 Task: Look for space in Hamīrpur, India from 8th June, 2023 to 16th June, 2023 for 2 adults in price range Rs.10000 to Rs.15000. Place can be entire place with 1  bedroom having 1 bed and 1 bathroom. Property type can be house, flat, guest house, hotel. Amenities needed are: wifi, washing machine. Booking option can be shelf check-in. Required host language is English.
Action: Mouse moved to (418, 100)
Screenshot: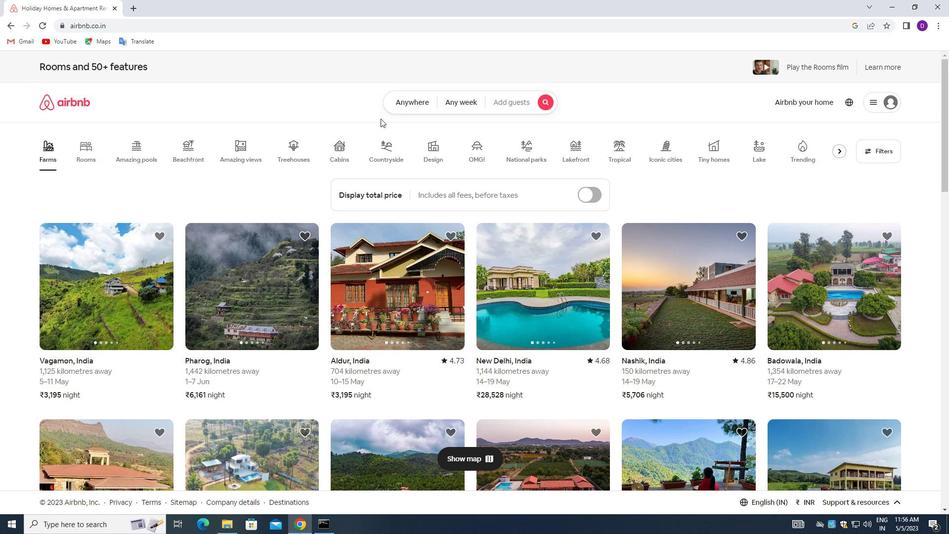 
Action: Mouse pressed left at (418, 100)
Screenshot: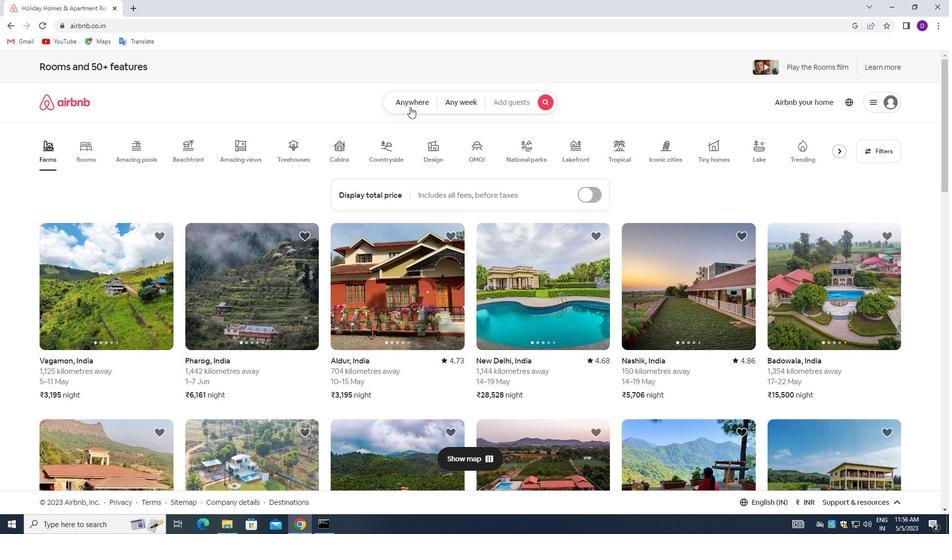
Action: Mouse moved to (374, 138)
Screenshot: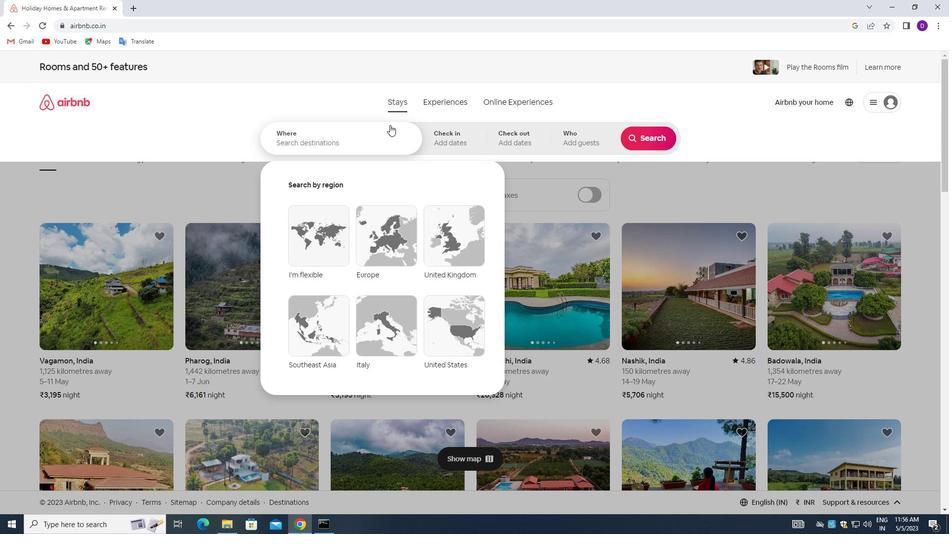 
Action: Mouse pressed left at (374, 138)
Screenshot: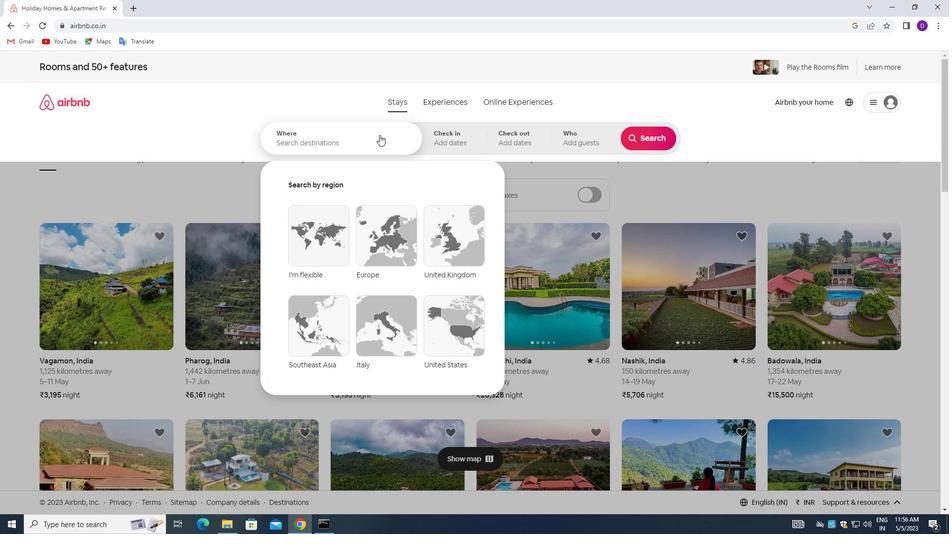 
Action: Mouse moved to (214, 124)
Screenshot: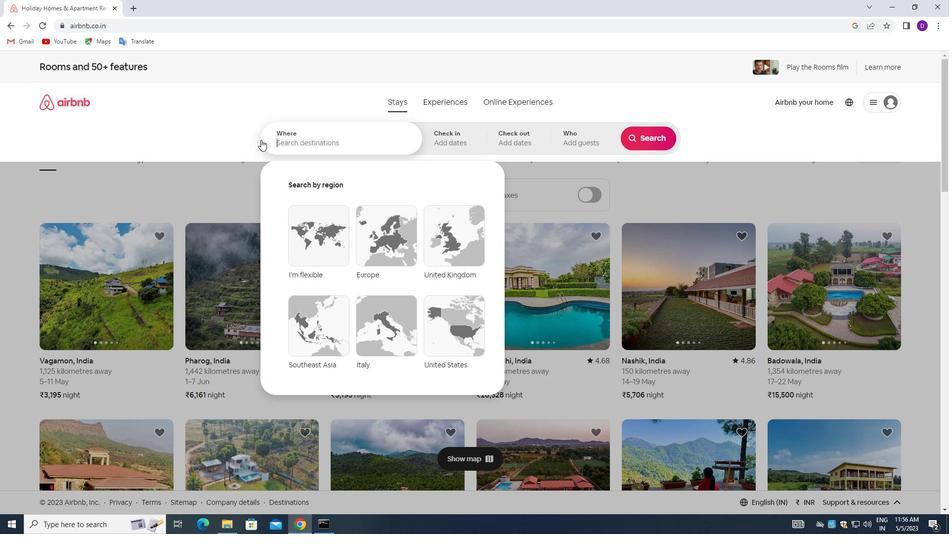 
Action: Key pressed <Key.shift>HAMIRPUR,<Key.space><Key.shift>INDIA<Key.enter>
Screenshot: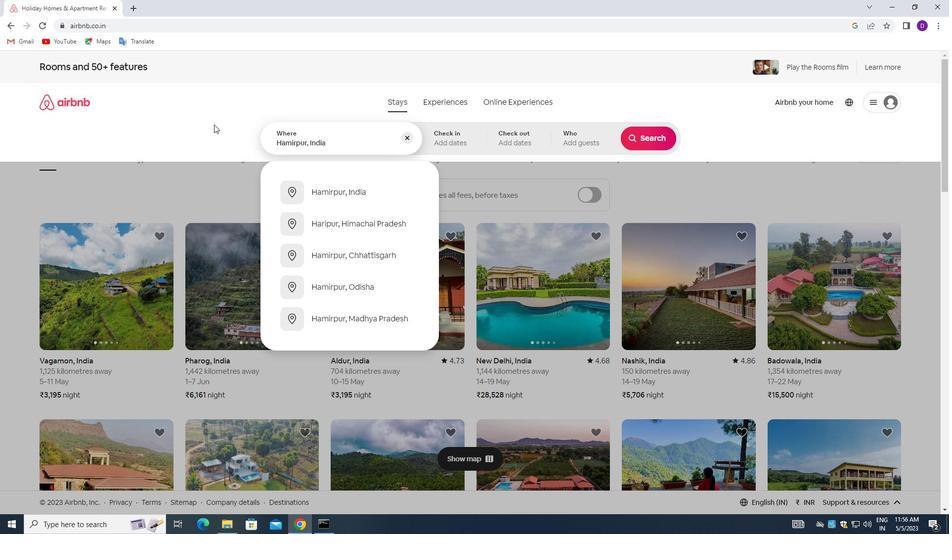 
Action: Mouse moved to (593, 278)
Screenshot: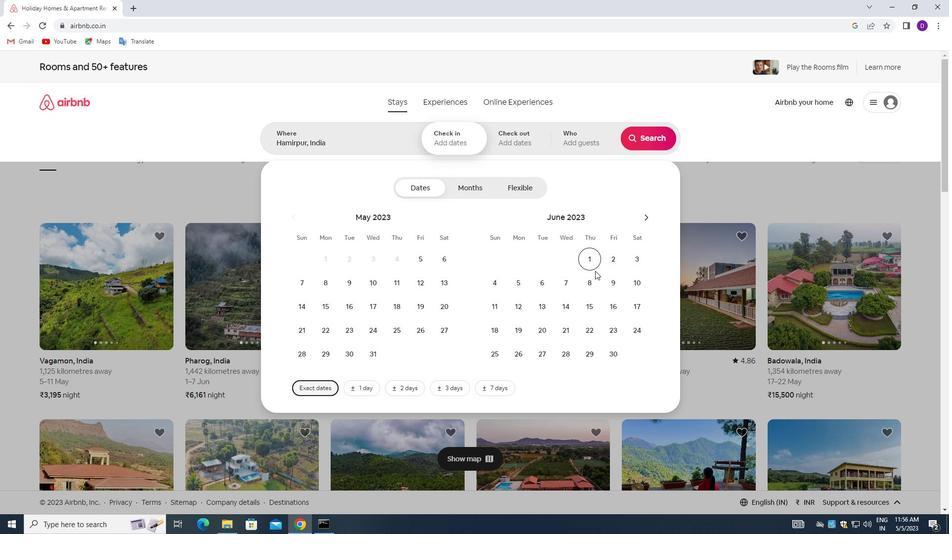 
Action: Mouse pressed left at (593, 278)
Screenshot: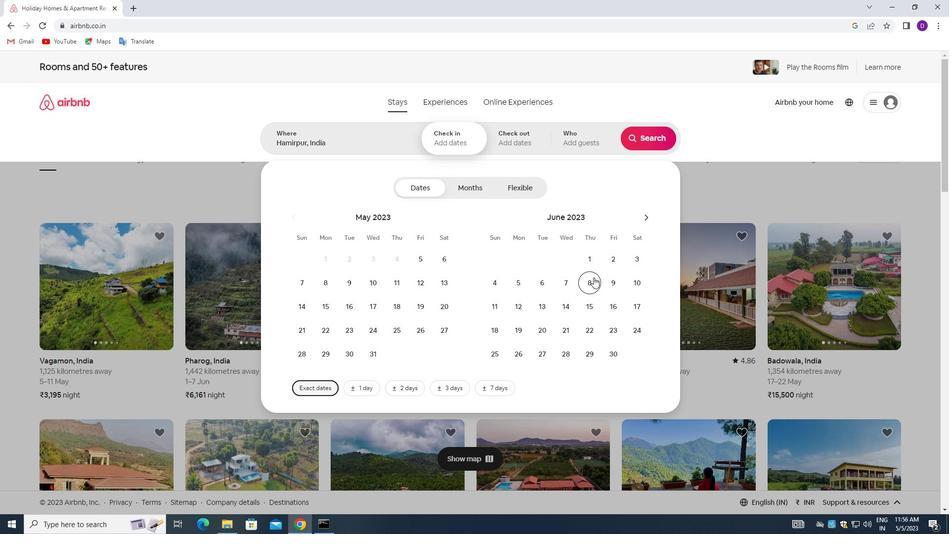 
Action: Mouse moved to (609, 302)
Screenshot: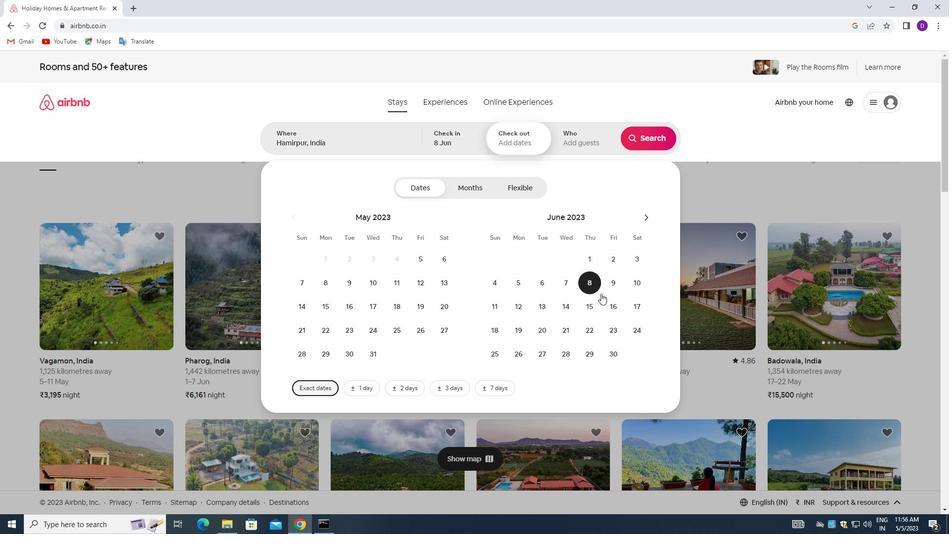 
Action: Mouse pressed left at (609, 302)
Screenshot: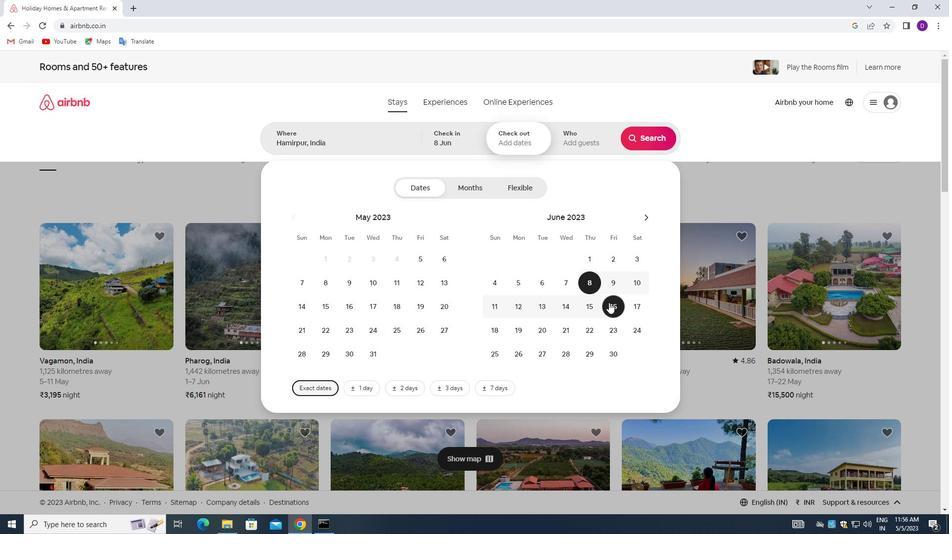 
Action: Mouse moved to (576, 144)
Screenshot: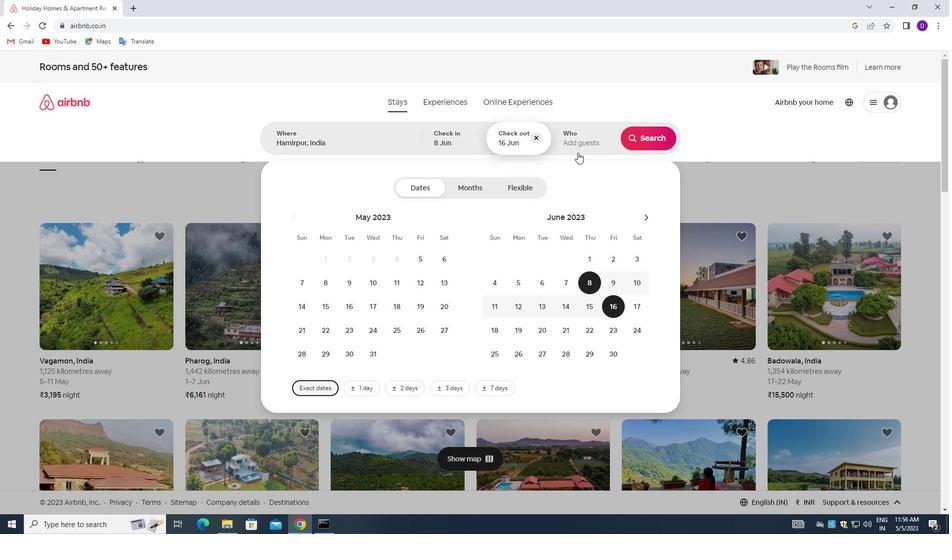 
Action: Mouse pressed left at (576, 144)
Screenshot: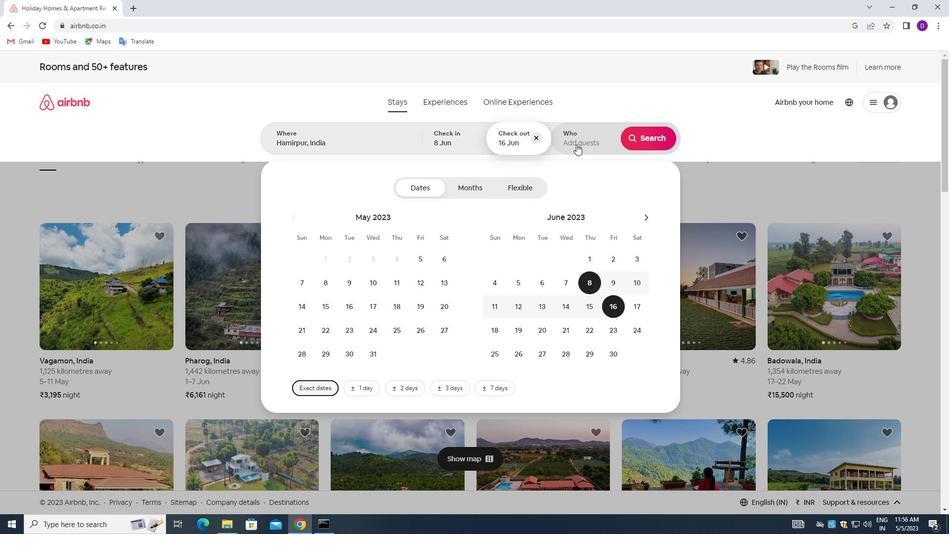 
Action: Mouse moved to (647, 197)
Screenshot: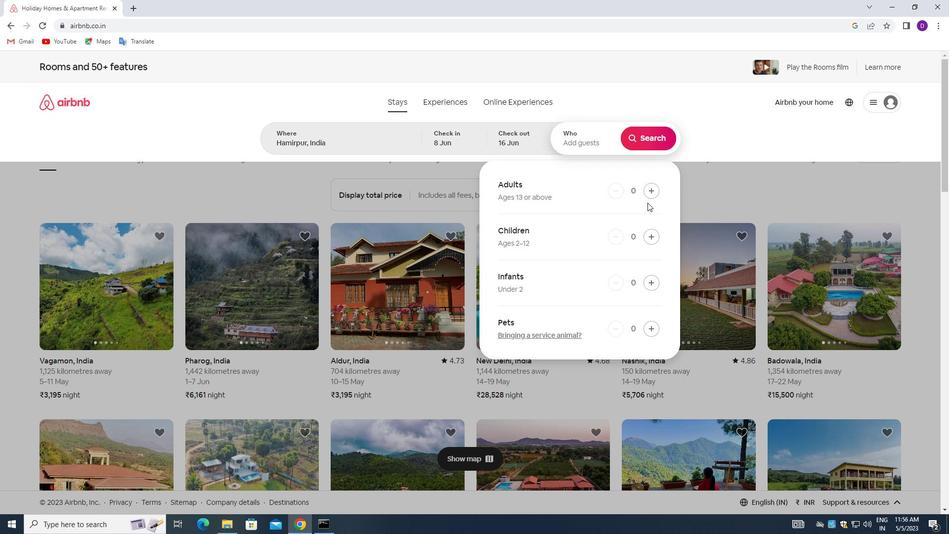 
Action: Mouse pressed left at (647, 197)
Screenshot: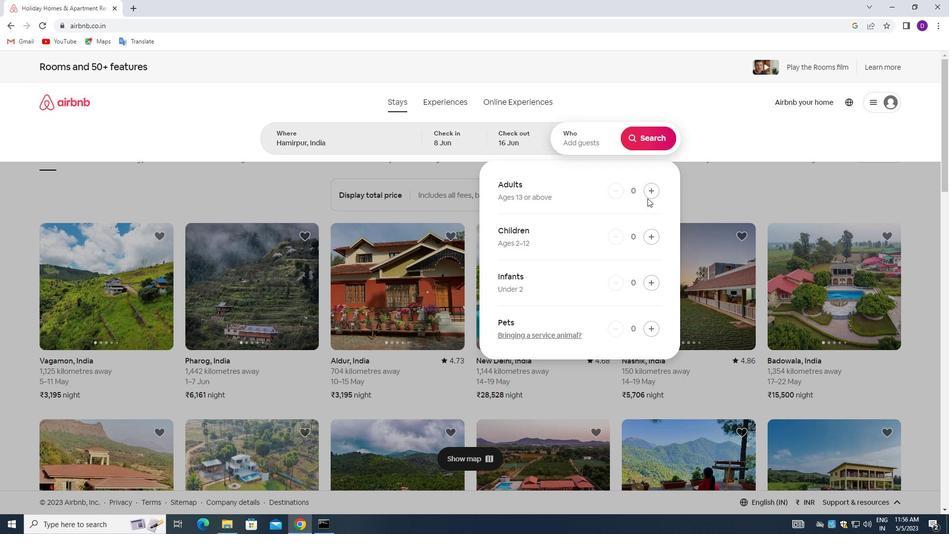 
Action: Mouse pressed left at (647, 197)
Screenshot: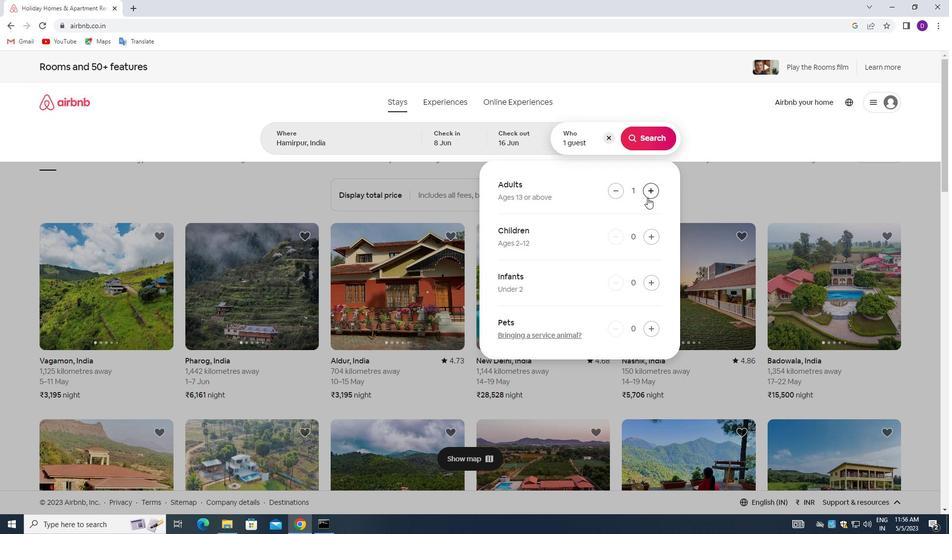 
Action: Mouse moved to (648, 132)
Screenshot: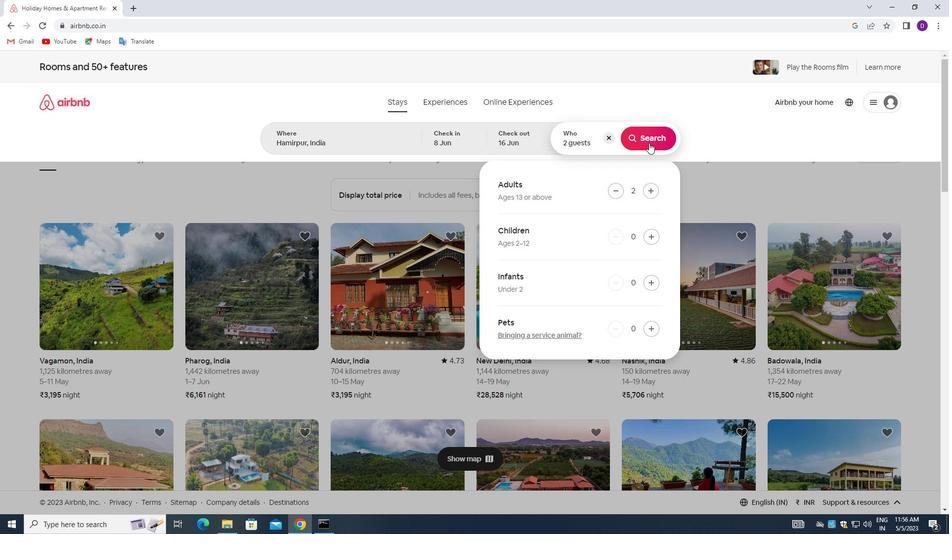 
Action: Mouse pressed left at (648, 132)
Screenshot: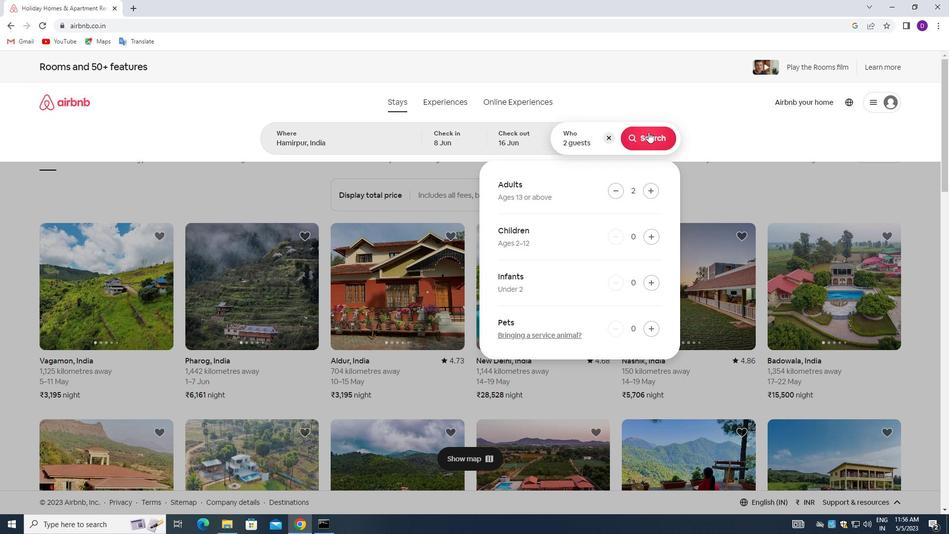 
Action: Mouse moved to (901, 109)
Screenshot: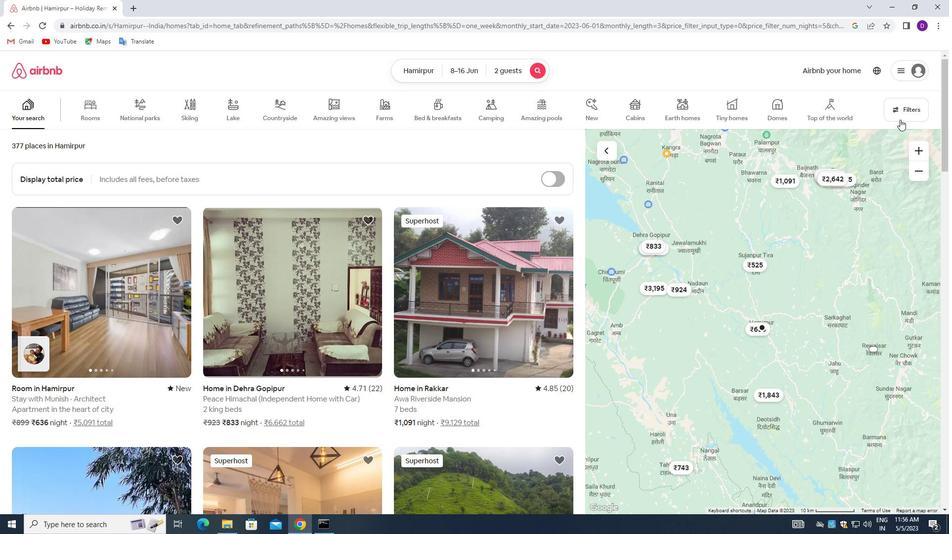 
Action: Mouse pressed left at (901, 109)
Screenshot: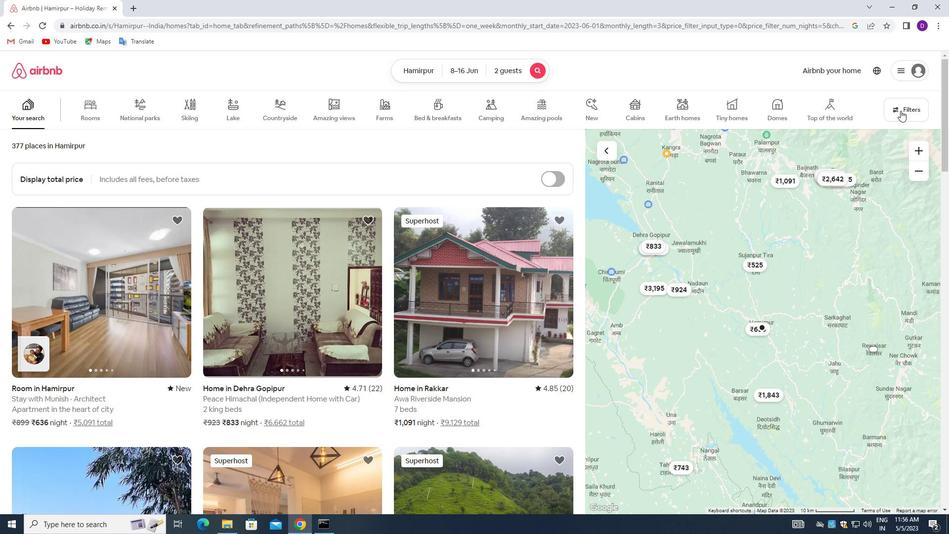 
Action: Mouse moved to (341, 356)
Screenshot: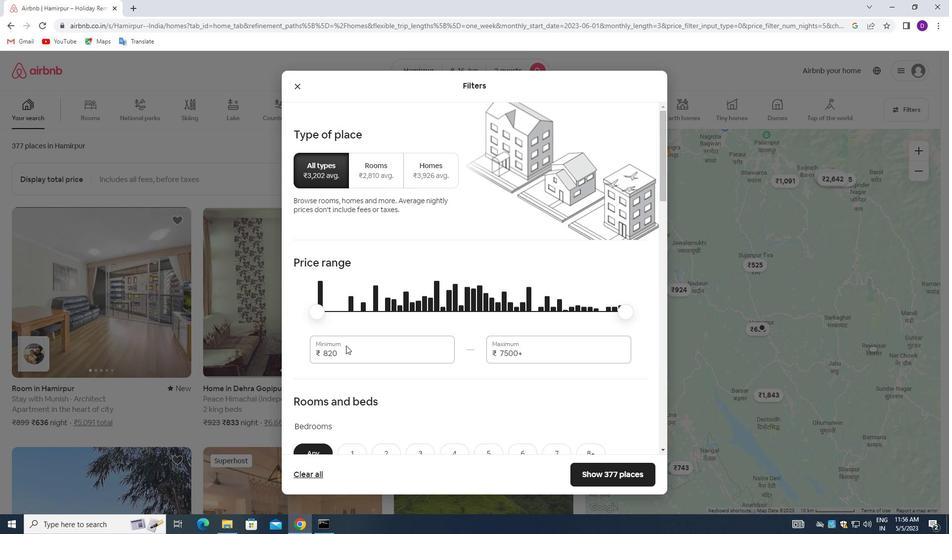 
Action: Mouse pressed left at (341, 356)
Screenshot: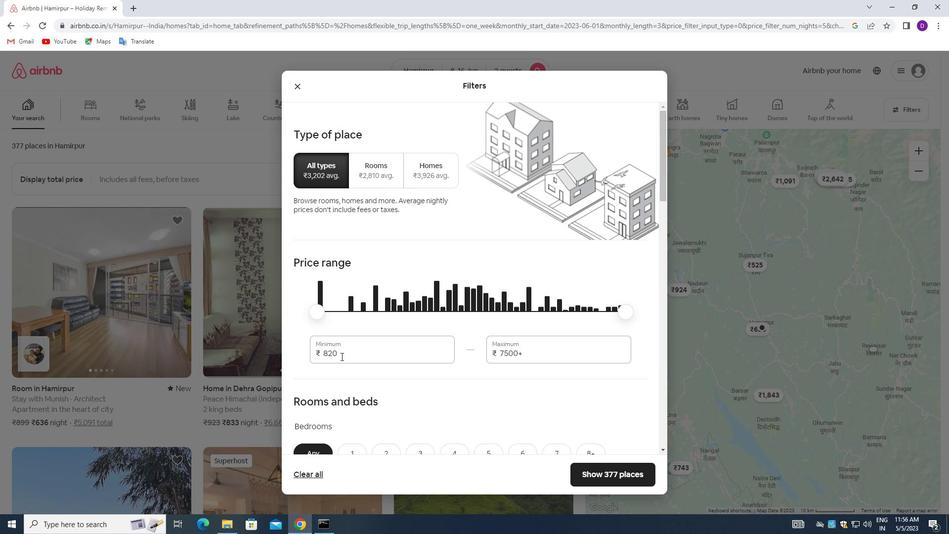 
Action: Mouse pressed left at (341, 356)
Screenshot: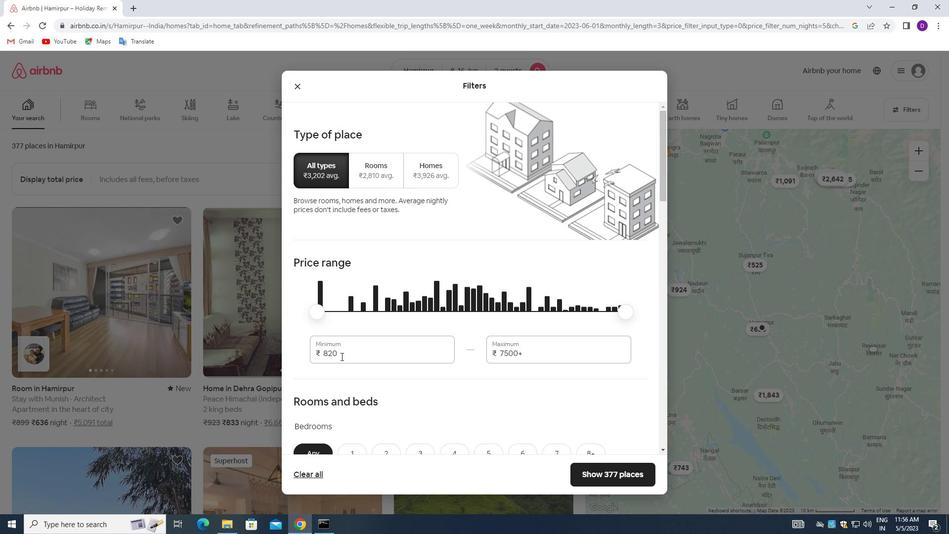 
Action: Key pressed 10000<Key.tab>15000
Screenshot: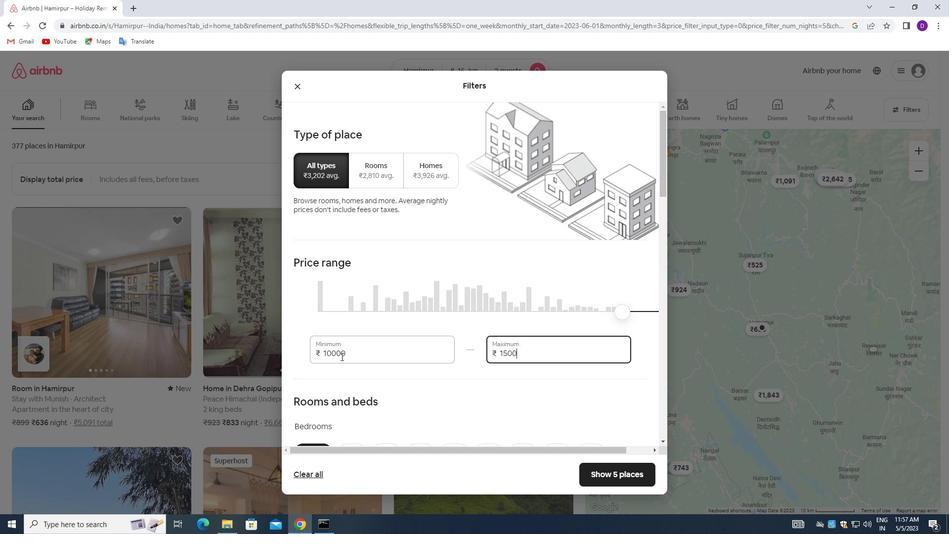 
Action: Mouse moved to (441, 373)
Screenshot: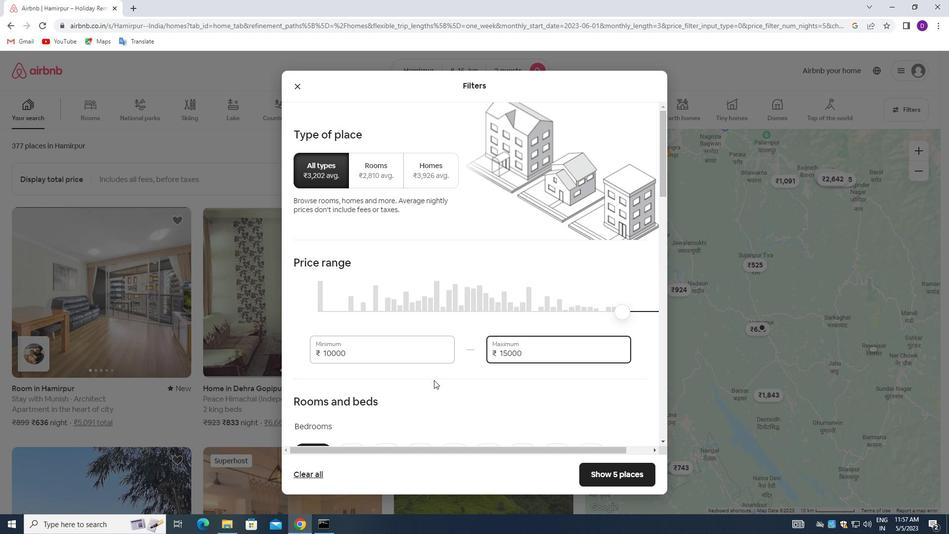 
Action: Mouse scrolled (441, 372) with delta (0, 0)
Screenshot: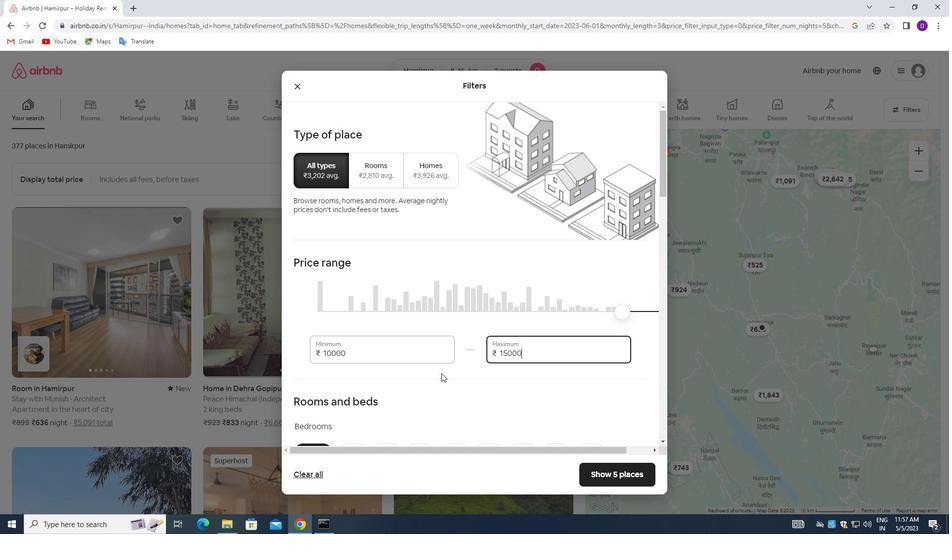 
Action: Mouse scrolled (441, 372) with delta (0, 0)
Screenshot: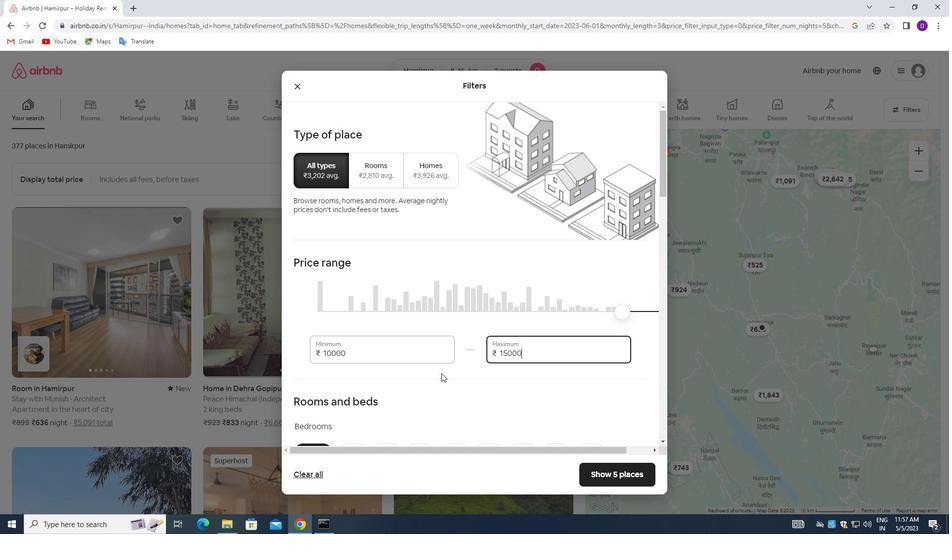 
Action: Mouse moved to (441, 373)
Screenshot: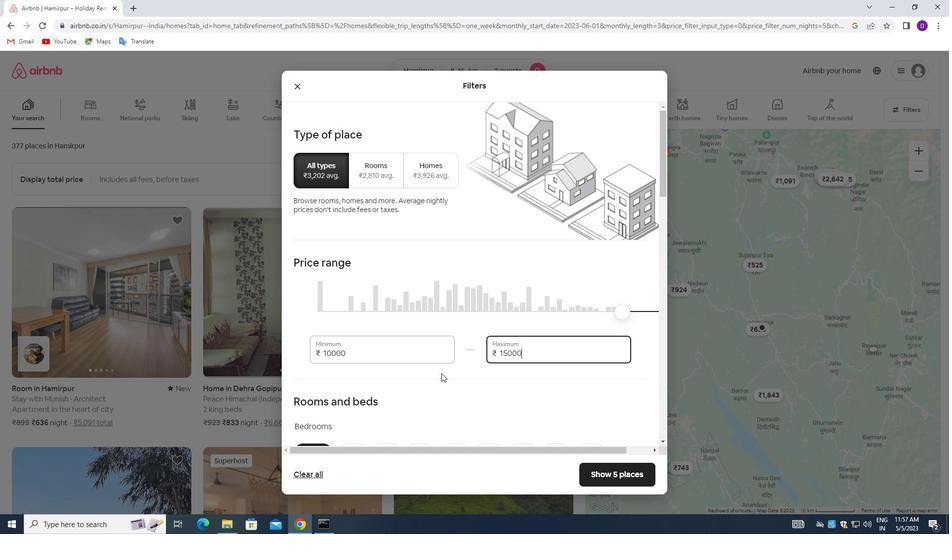
Action: Mouse scrolled (441, 372) with delta (0, 0)
Screenshot: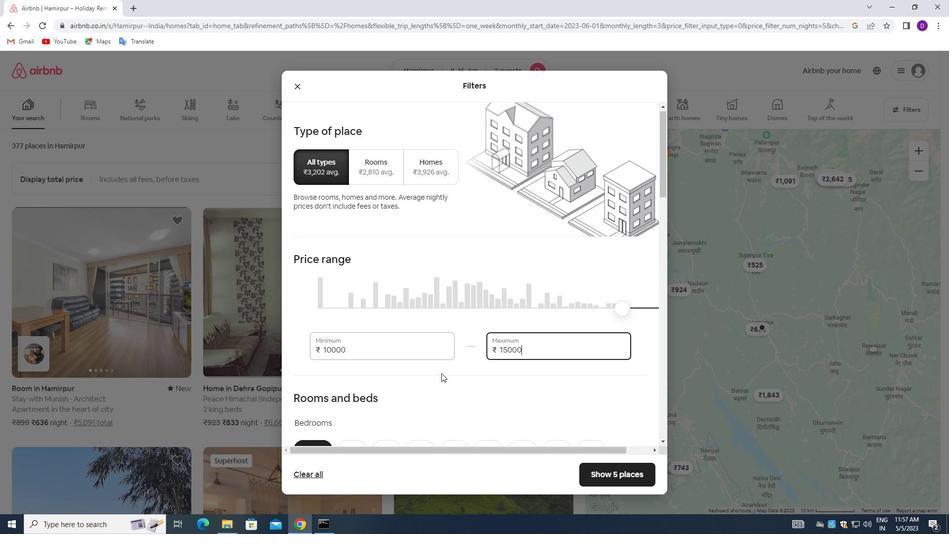 
Action: Mouse moved to (353, 307)
Screenshot: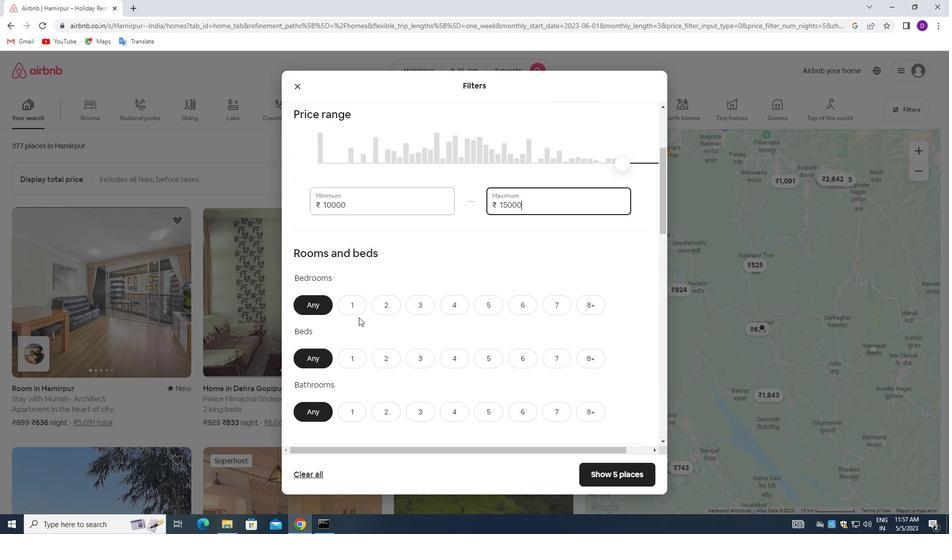 
Action: Mouse pressed left at (353, 307)
Screenshot: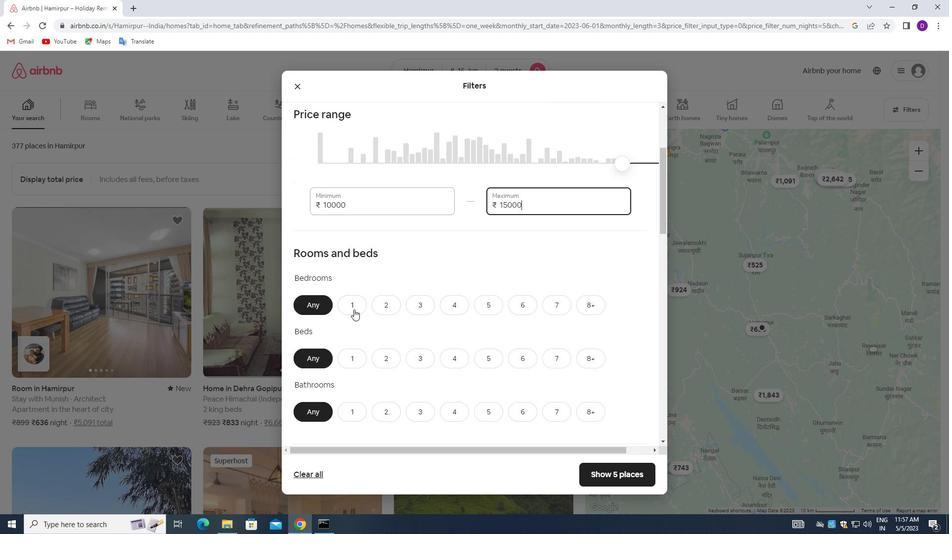 
Action: Mouse moved to (354, 352)
Screenshot: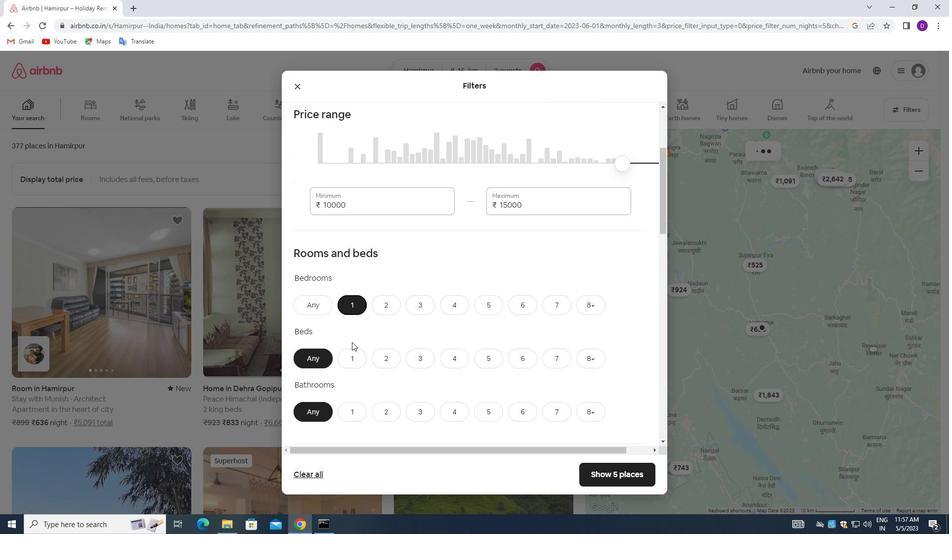 
Action: Mouse pressed left at (354, 352)
Screenshot: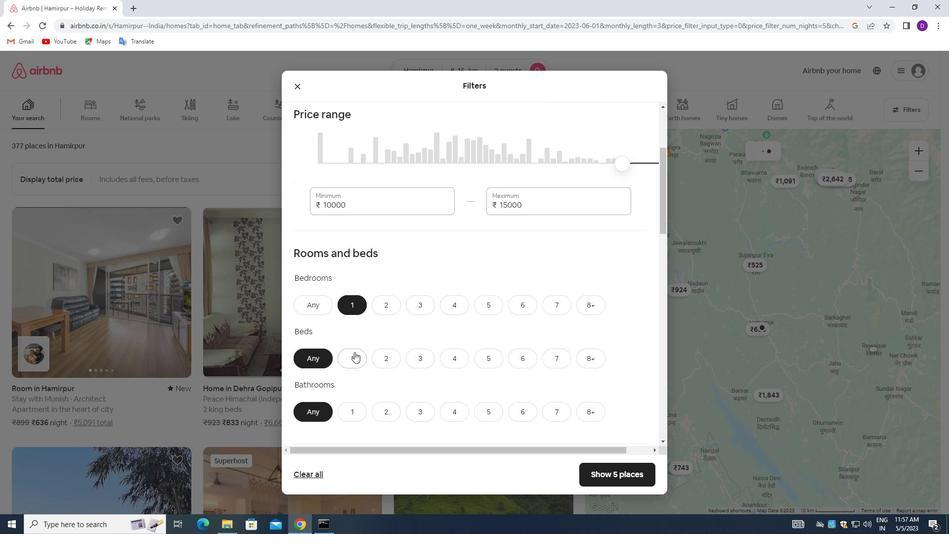 
Action: Mouse moved to (355, 355)
Screenshot: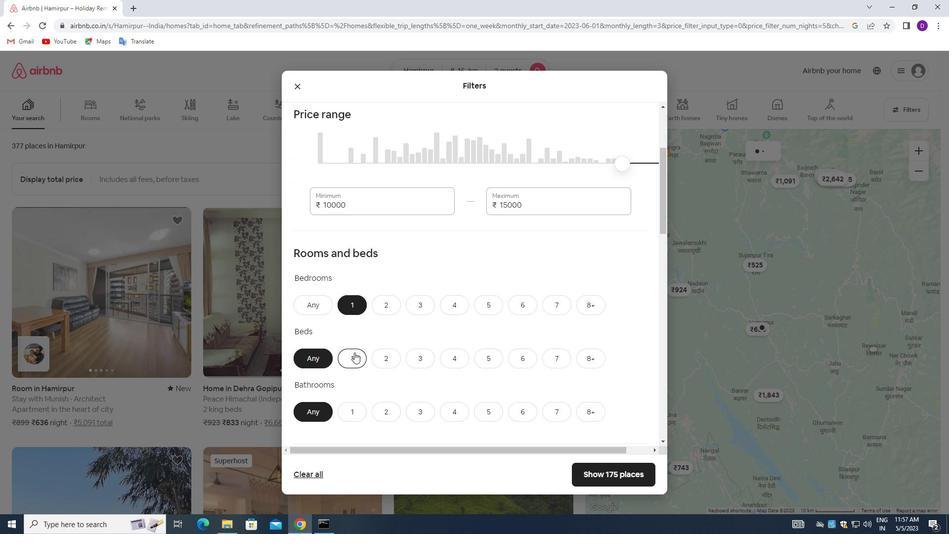 
Action: Mouse scrolled (355, 355) with delta (0, 0)
Screenshot: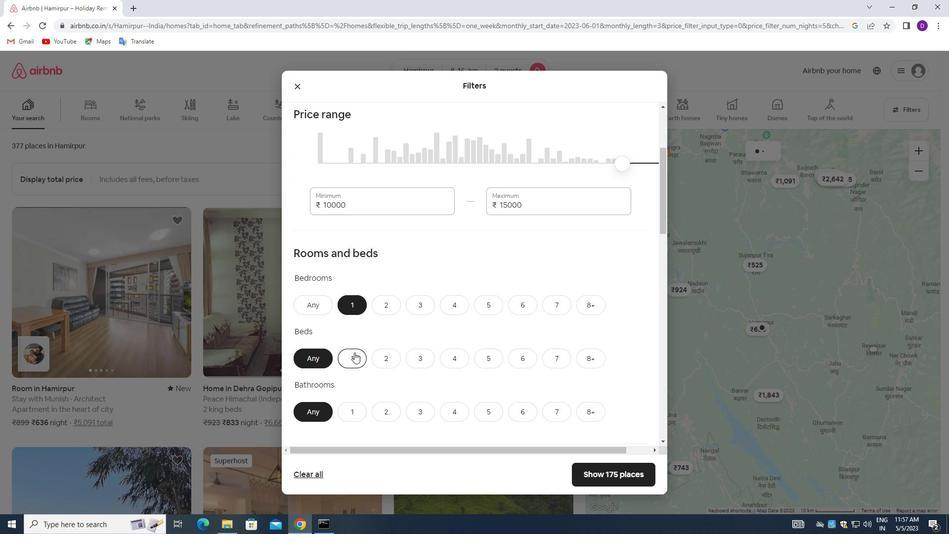 
Action: Mouse moved to (355, 358)
Screenshot: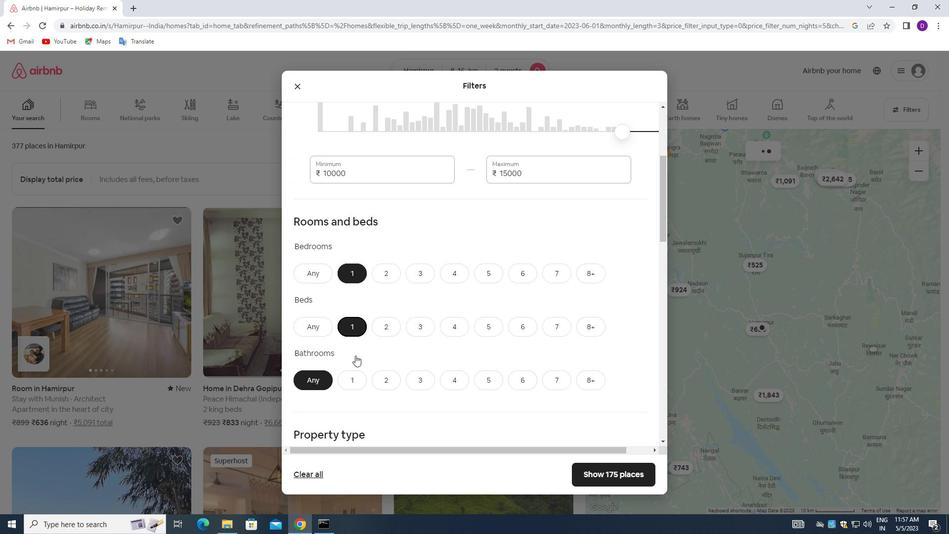
Action: Mouse pressed left at (355, 358)
Screenshot: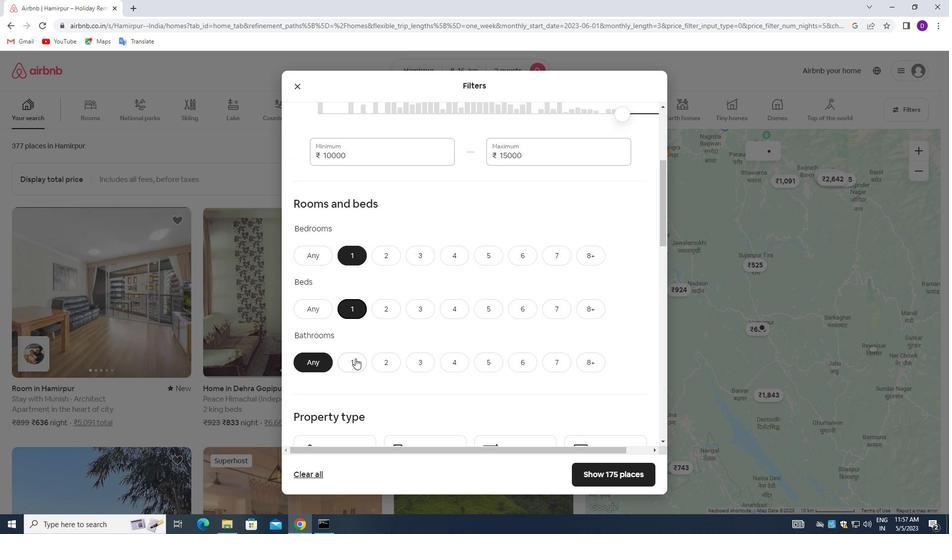
Action: Mouse moved to (414, 339)
Screenshot: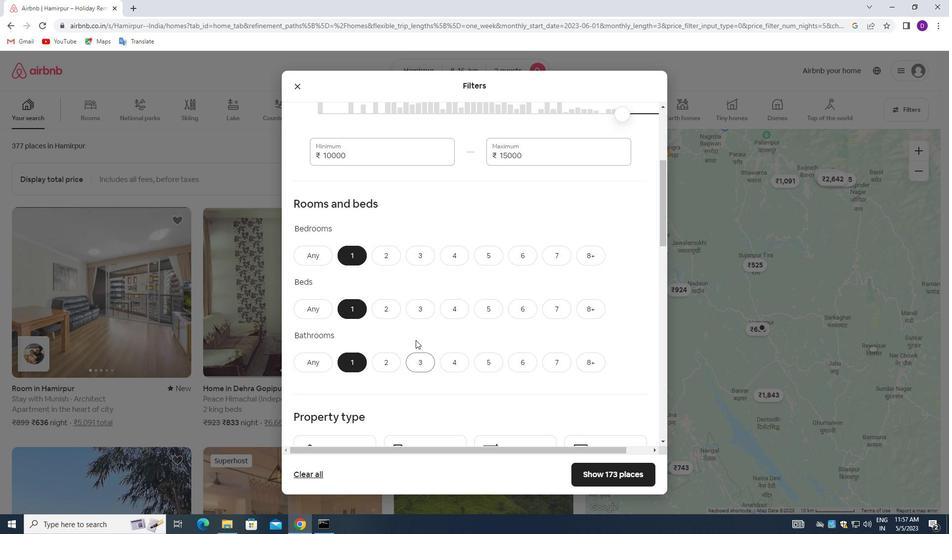 
Action: Mouse scrolled (414, 339) with delta (0, 0)
Screenshot: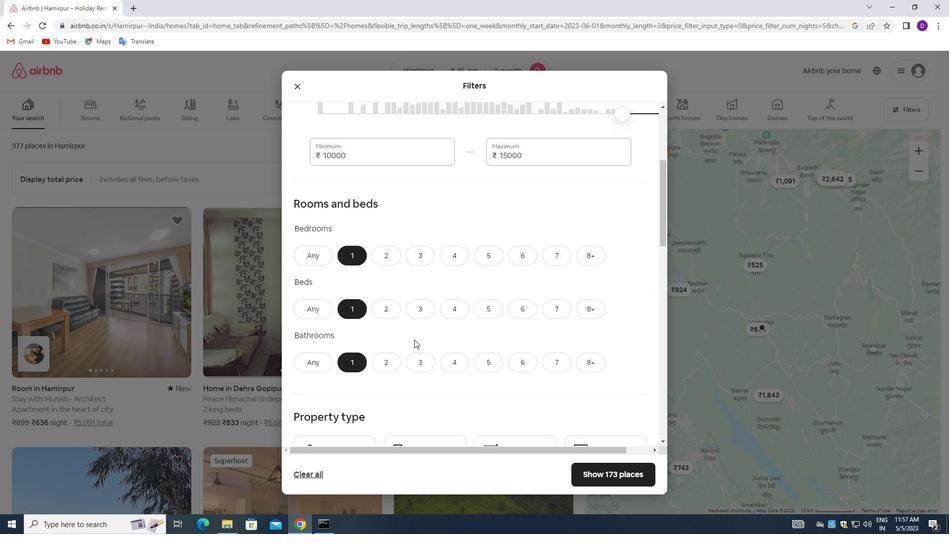 
Action: Mouse scrolled (414, 339) with delta (0, 0)
Screenshot: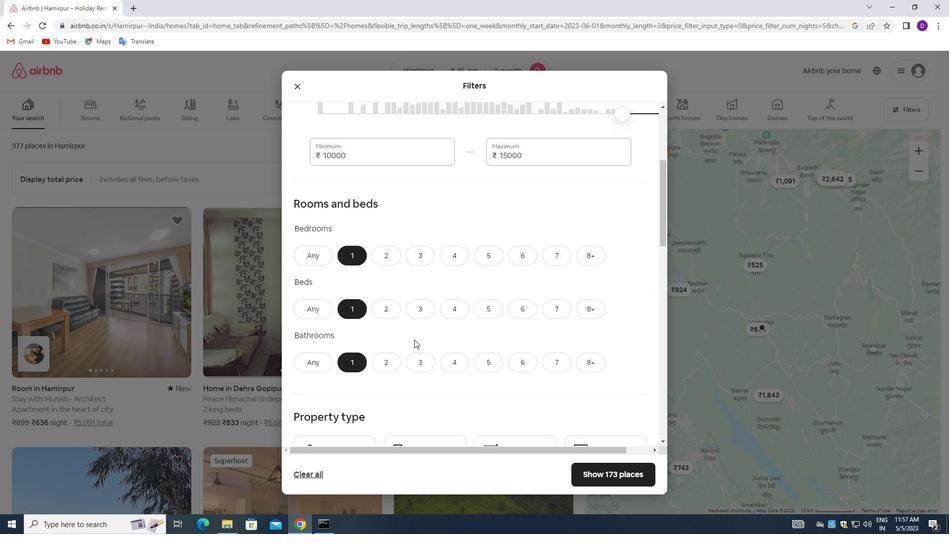 
Action: Mouse moved to (346, 358)
Screenshot: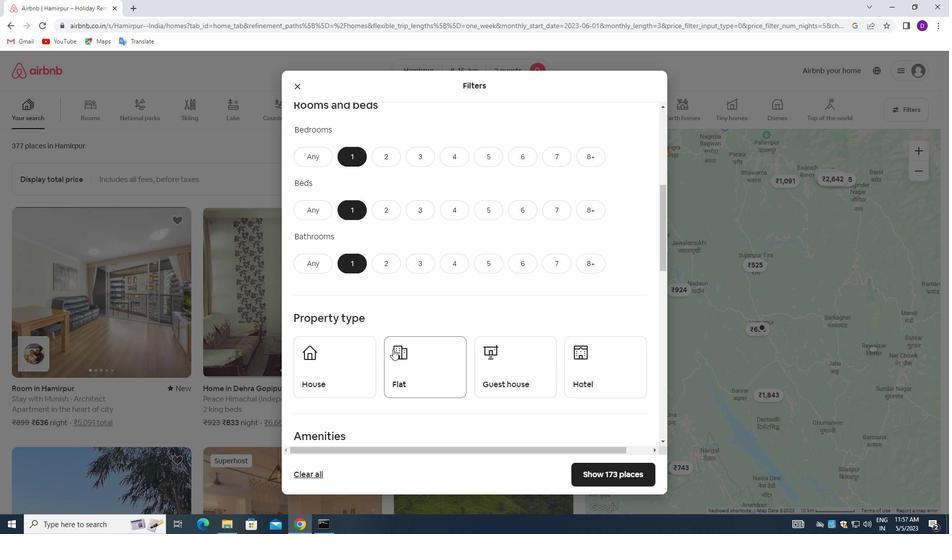
Action: Mouse pressed left at (346, 358)
Screenshot: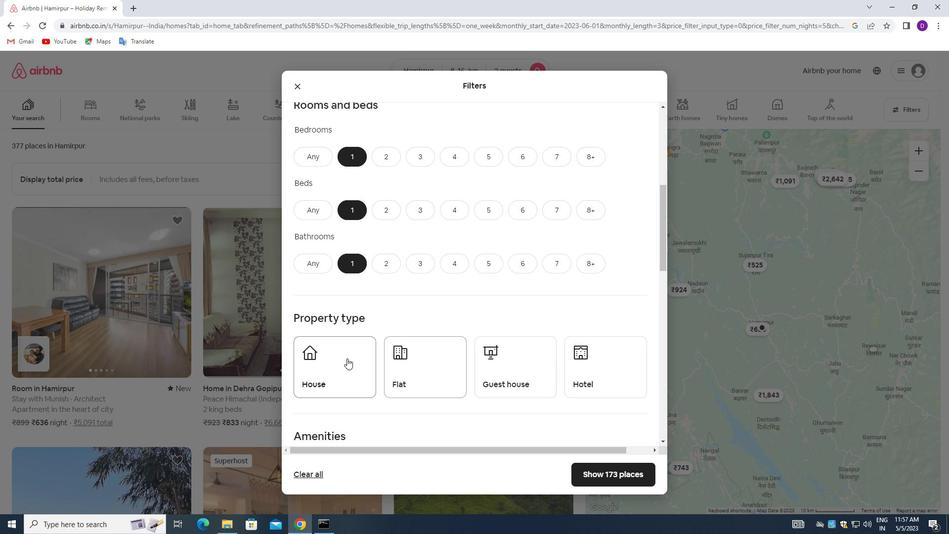 
Action: Mouse moved to (419, 366)
Screenshot: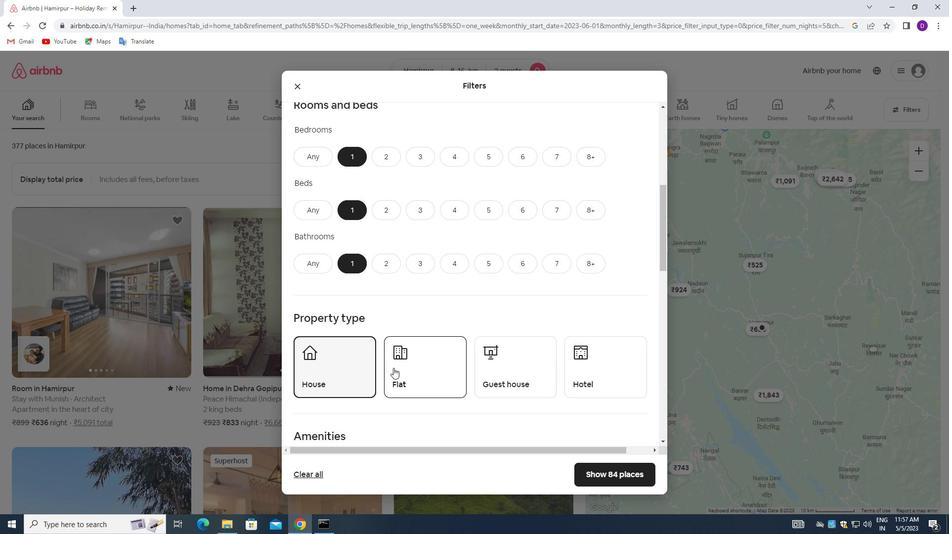 
Action: Mouse pressed left at (419, 366)
Screenshot: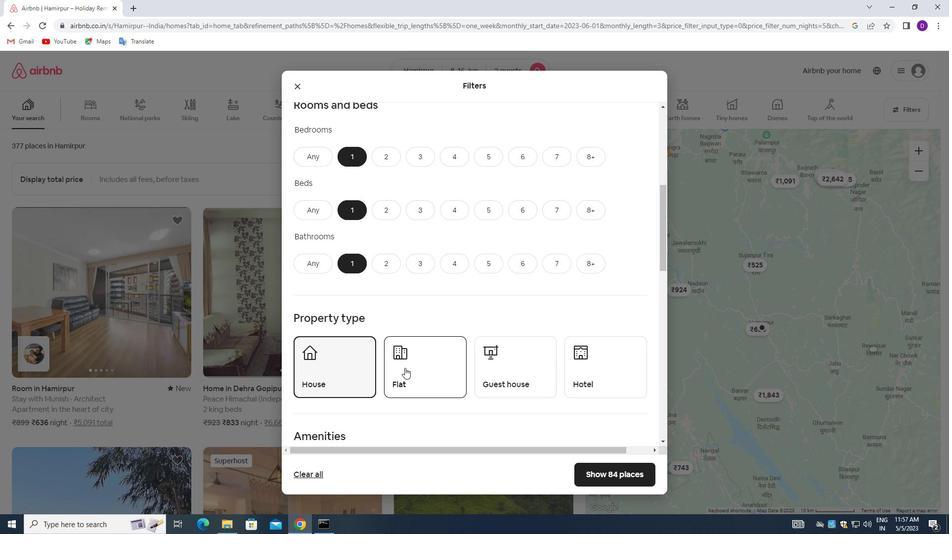
Action: Mouse moved to (498, 359)
Screenshot: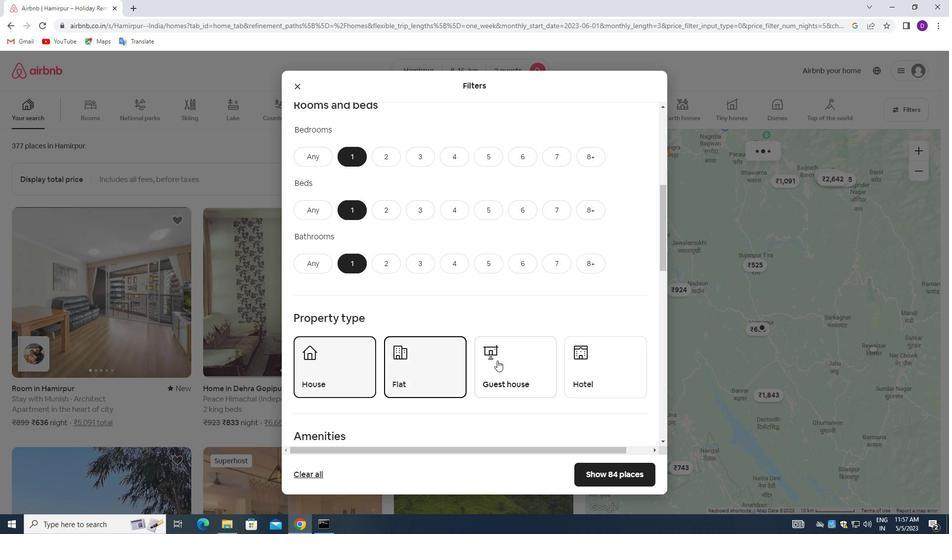 
Action: Mouse pressed left at (498, 359)
Screenshot: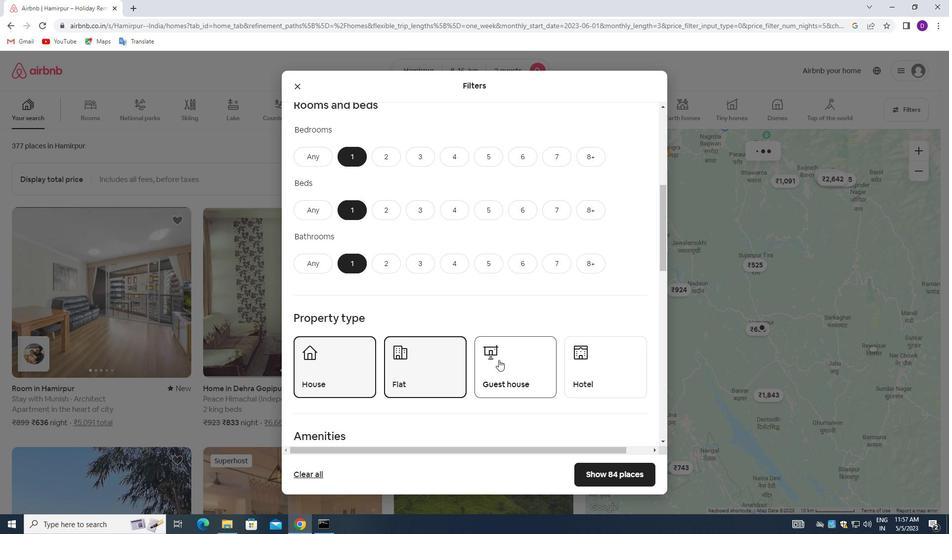 
Action: Mouse moved to (583, 358)
Screenshot: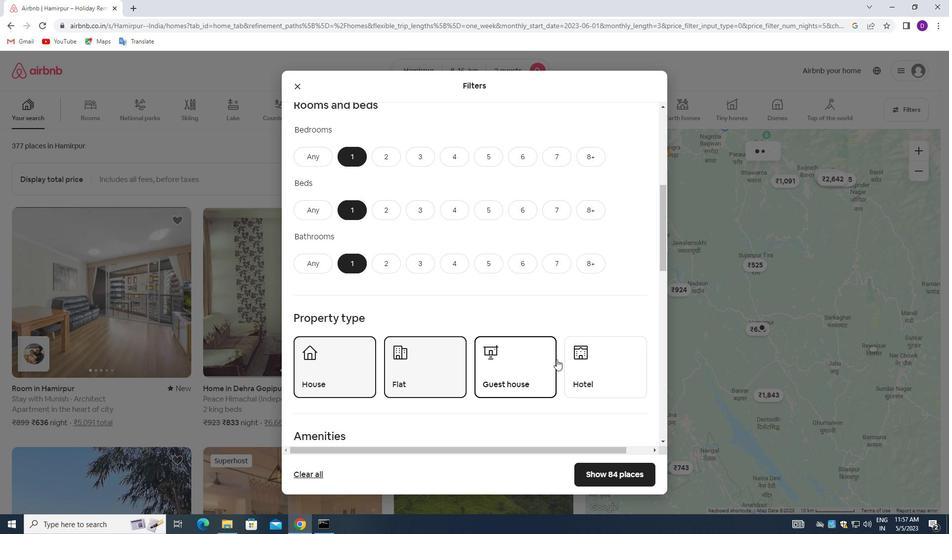 
Action: Mouse pressed left at (583, 358)
Screenshot: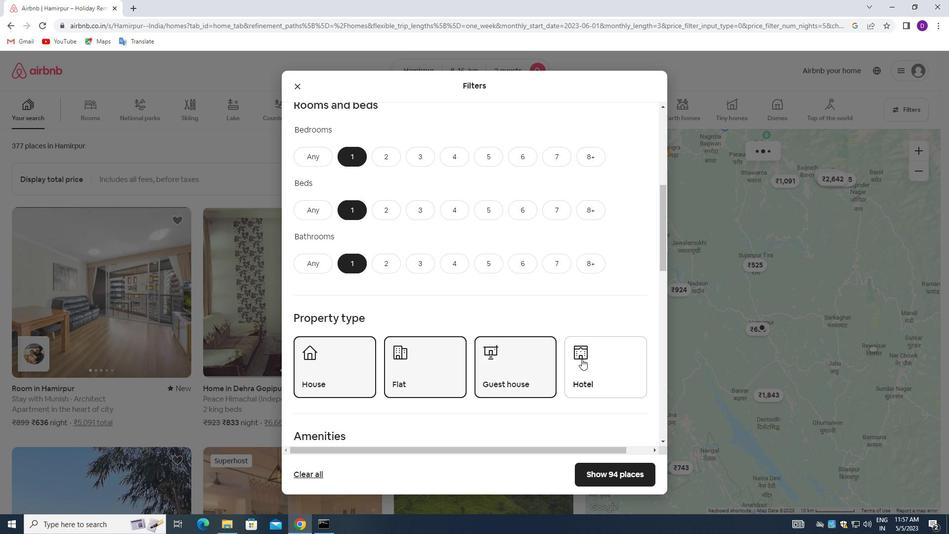 
Action: Mouse moved to (360, 363)
Screenshot: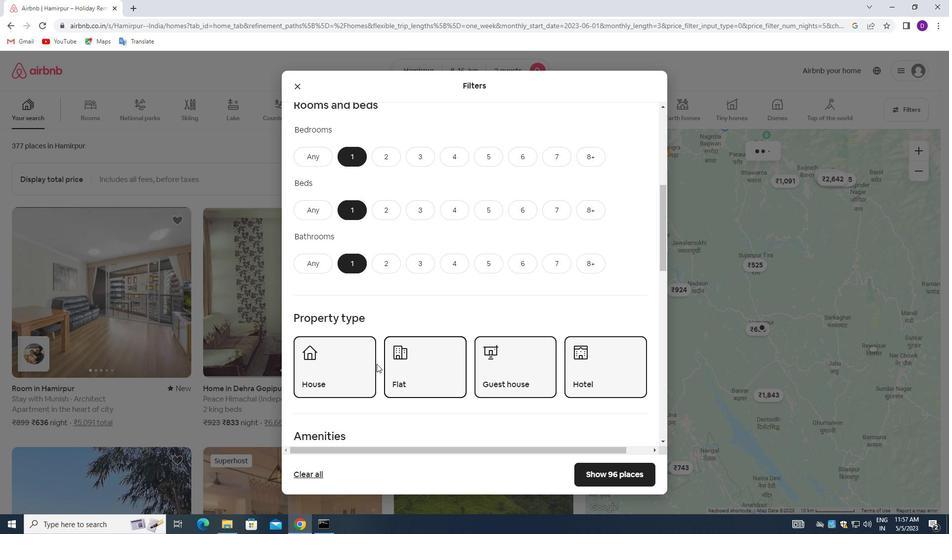 
Action: Mouse pressed left at (360, 363)
Screenshot: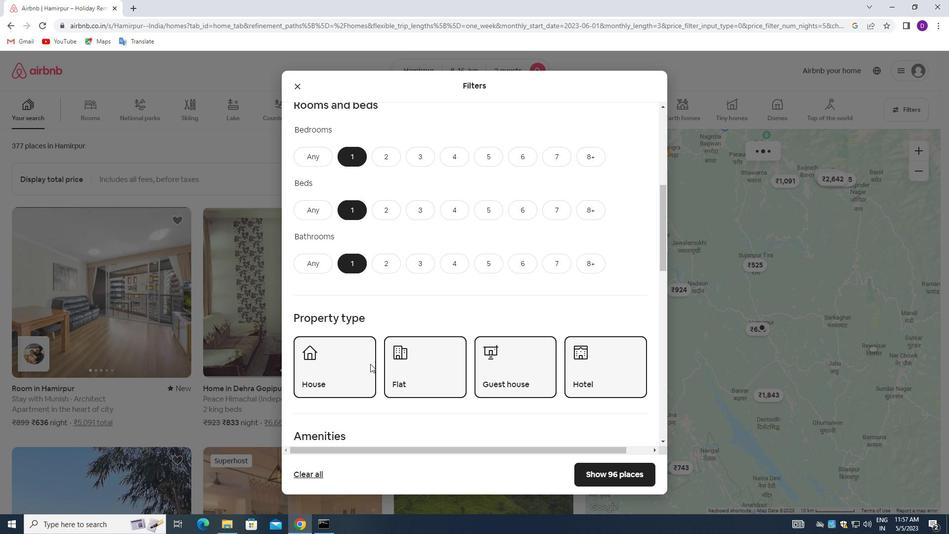 
Action: Mouse moved to (434, 352)
Screenshot: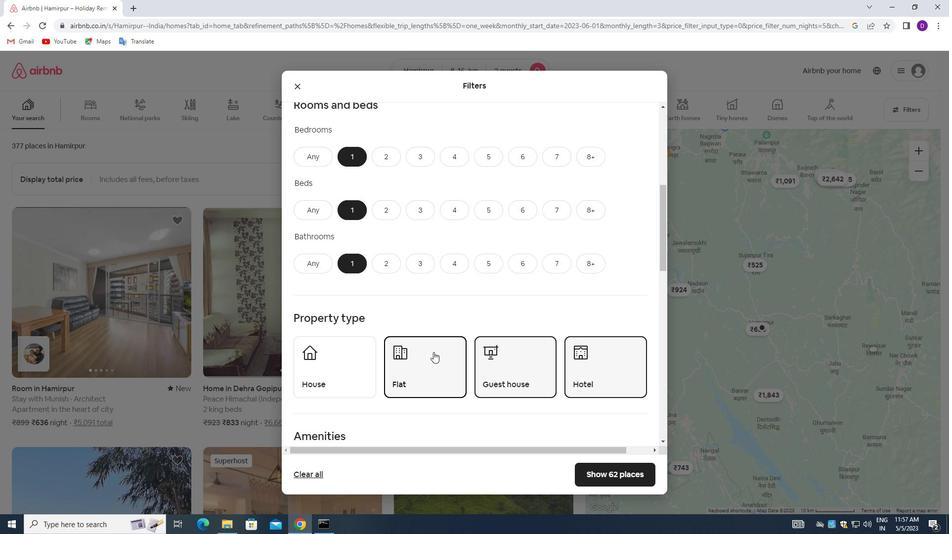 
Action: Mouse scrolled (434, 351) with delta (0, 0)
Screenshot: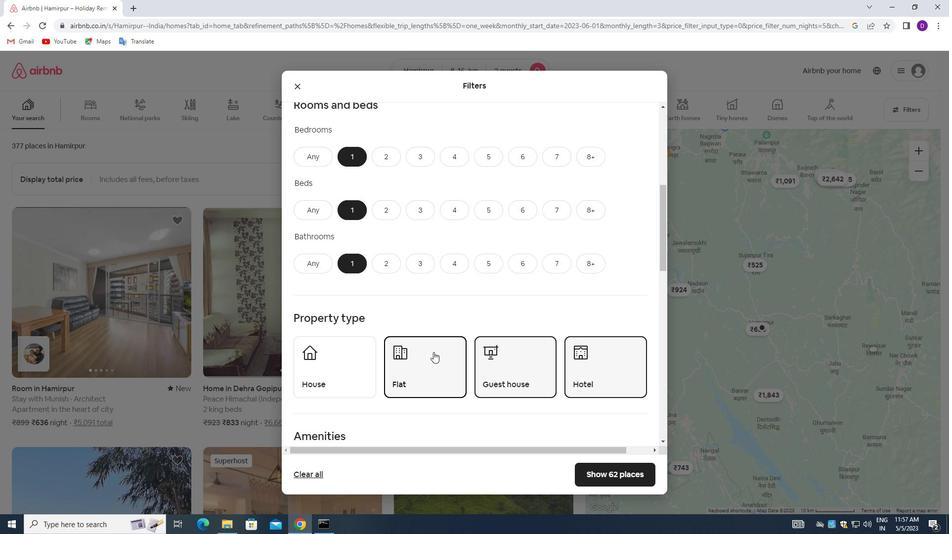 
Action: Mouse moved to (435, 352)
Screenshot: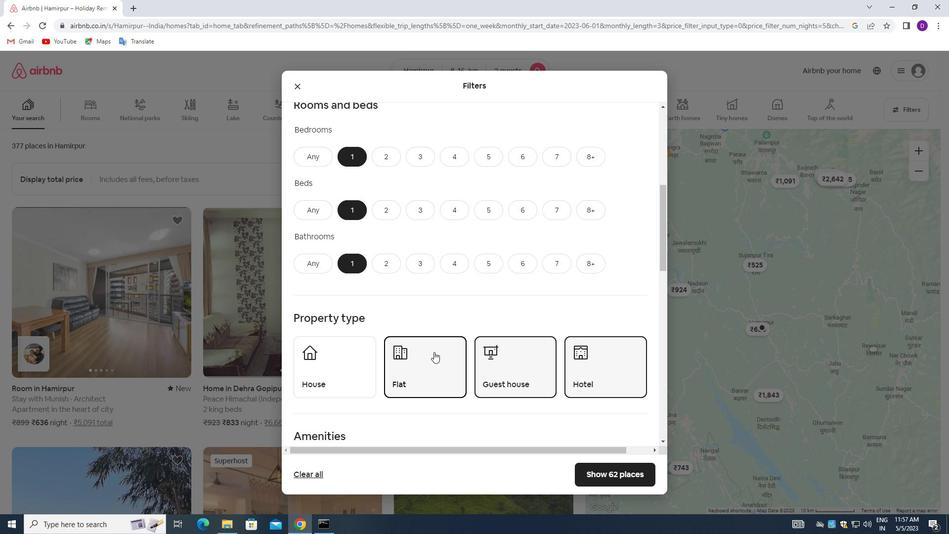 
Action: Mouse scrolled (435, 351) with delta (0, 0)
Screenshot: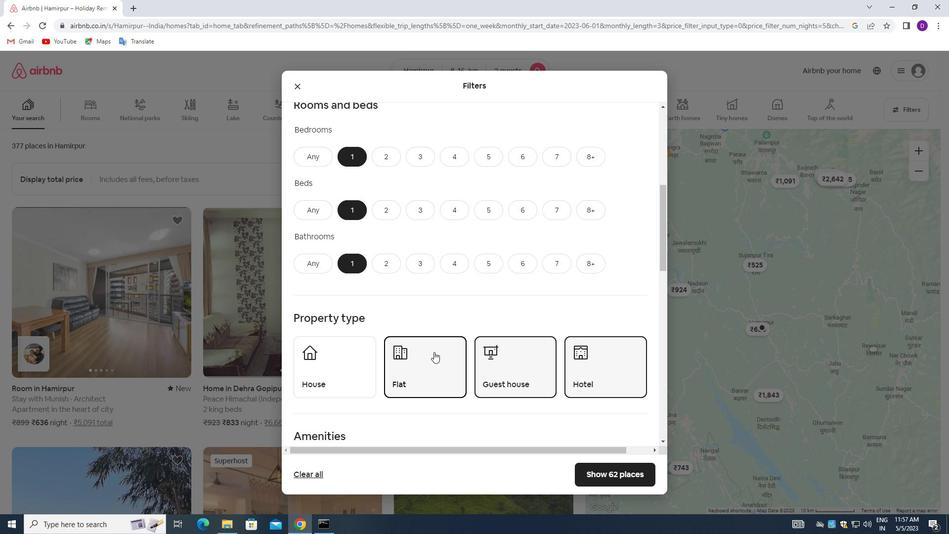 
Action: Mouse scrolled (435, 351) with delta (0, 0)
Screenshot: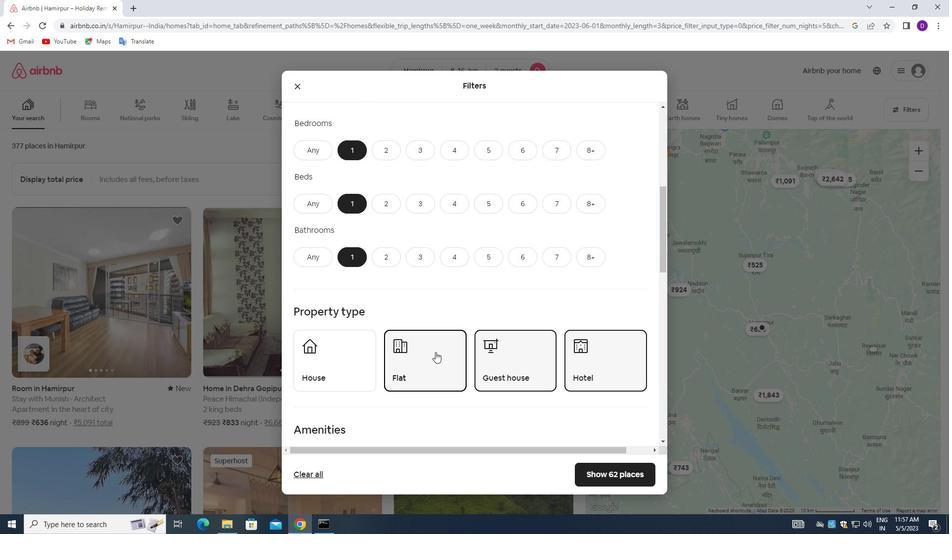 
Action: Mouse moved to (435, 352)
Screenshot: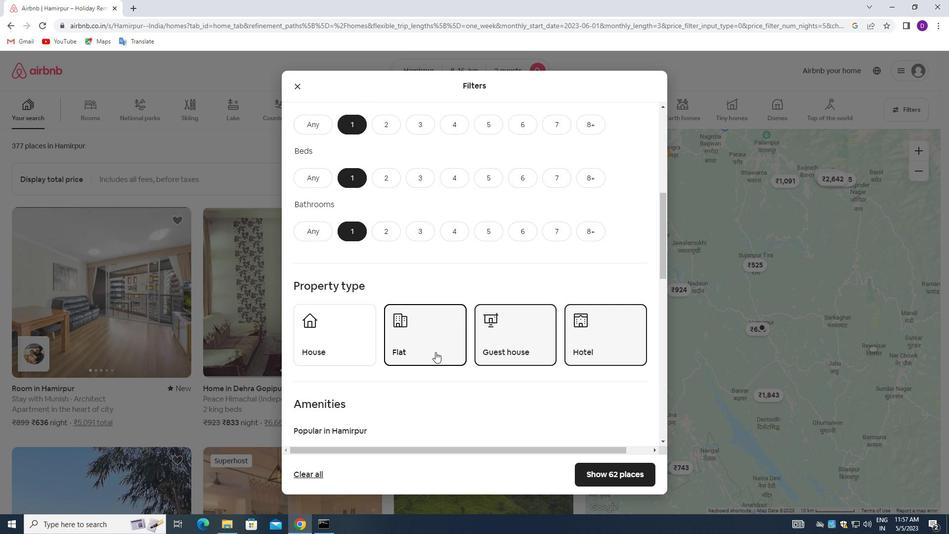 
Action: Mouse scrolled (435, 352) with delta (0, 0)
Screenshot: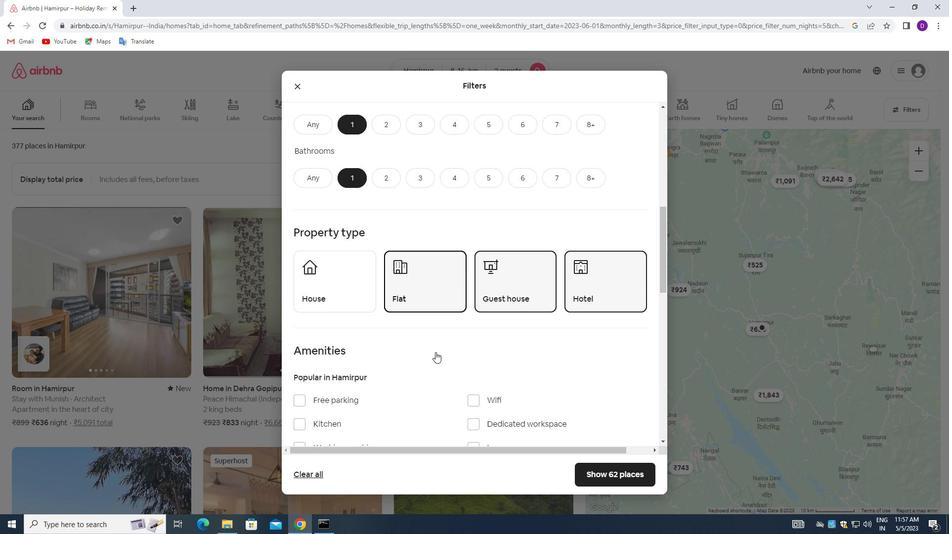 
Action: Mouse moved to (472, 288)
Screenshot: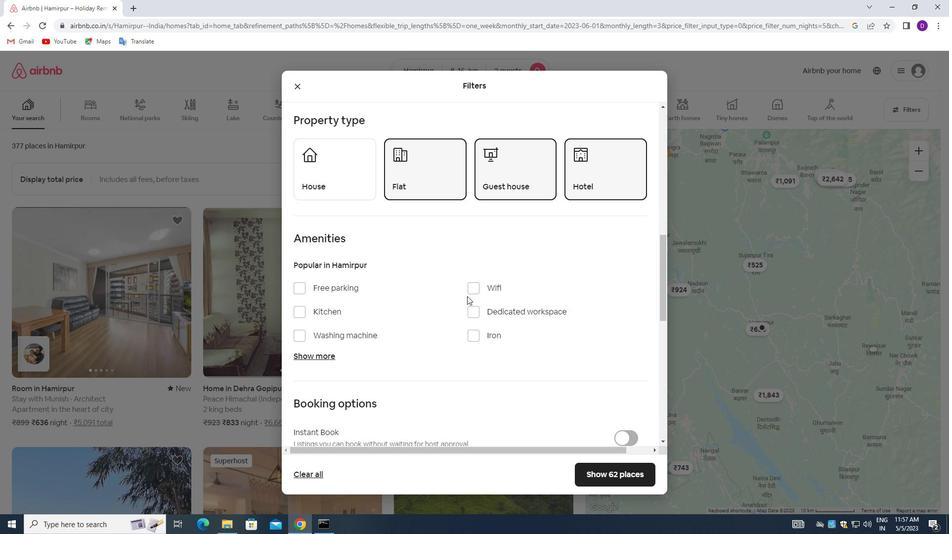 
Action: Mouse pressed left at (472, 288)
Screenshot: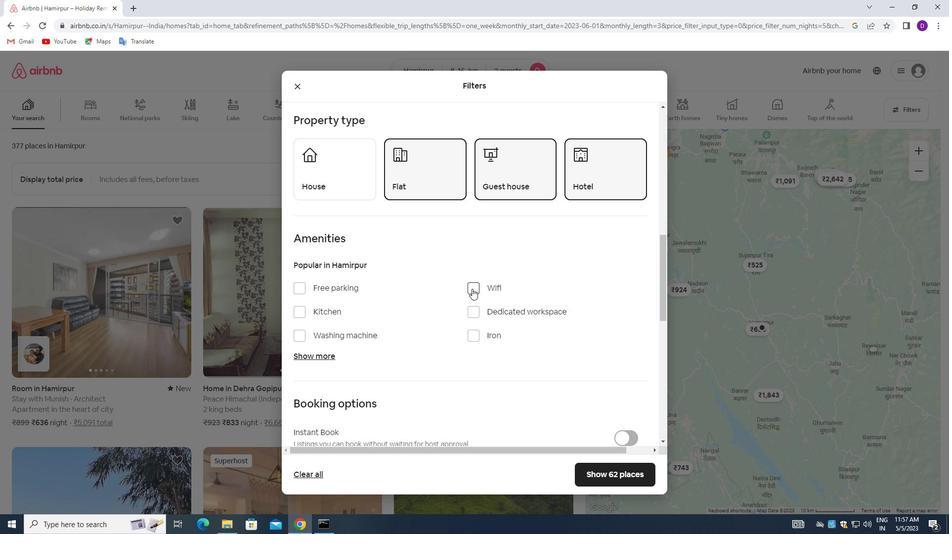 
Action: Mouse moved to (298, 338)
Screenshot: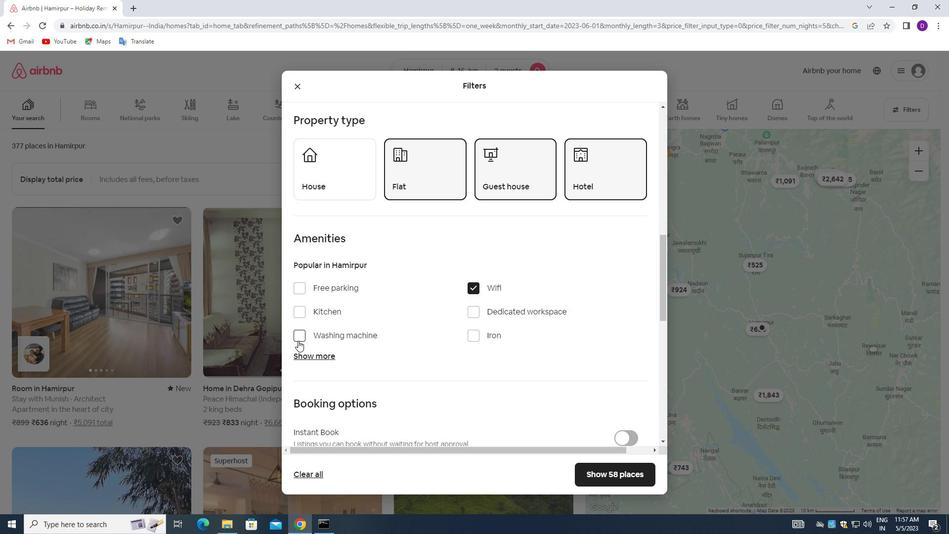 
Action: Mouse pressed left at (298, 338)
Screenshot: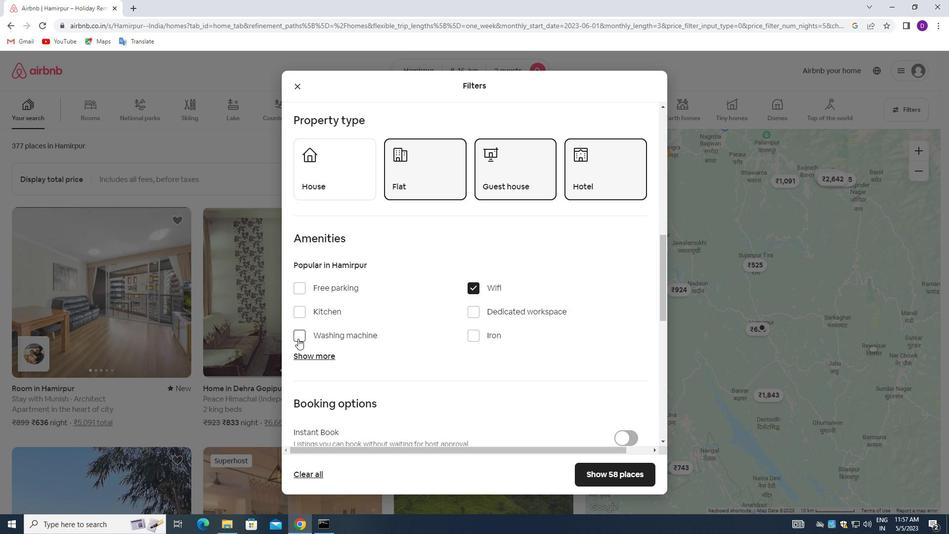 
Action: Mouse moved to (485, 337)
Screenshot: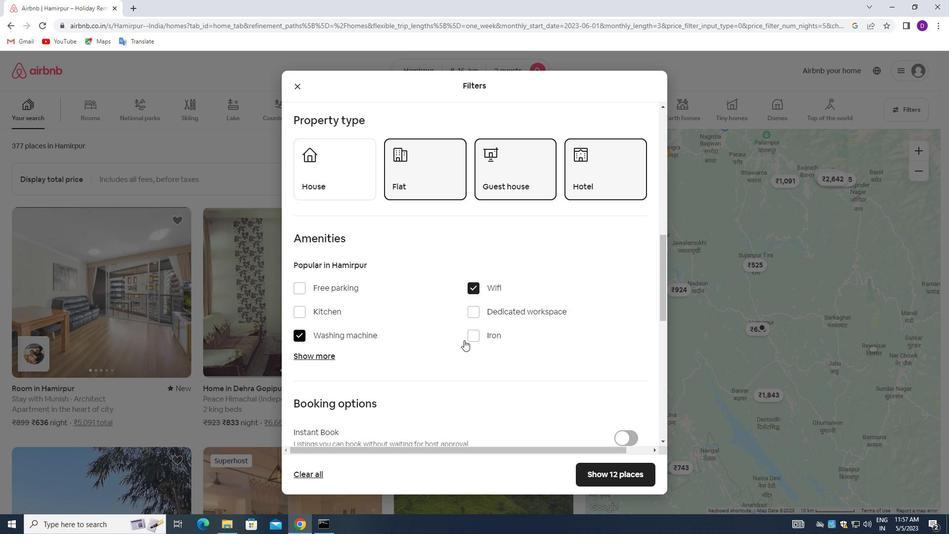 
Action: Mouse scrolled (485, 337) with delta (0, 0)
Screenshot: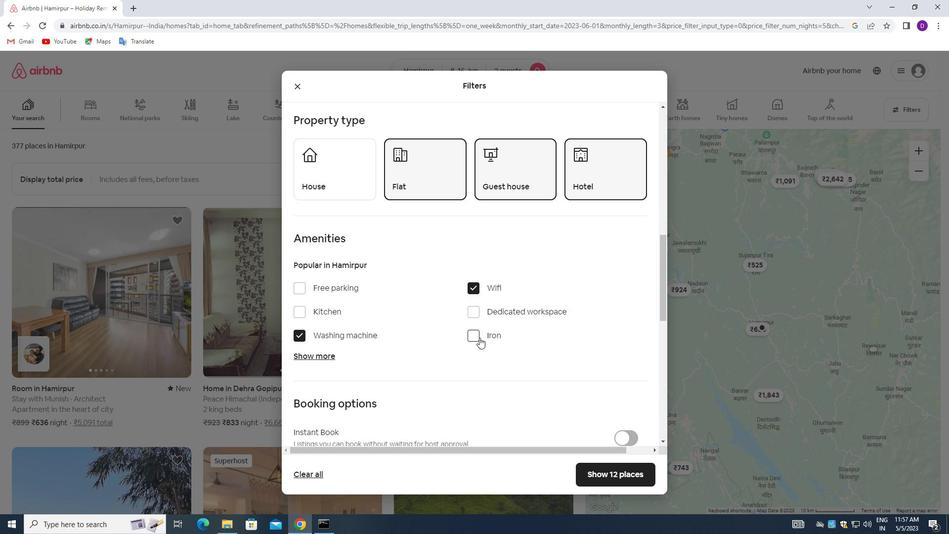 
Action: Mouse moved to (503, 325)
Screenshot: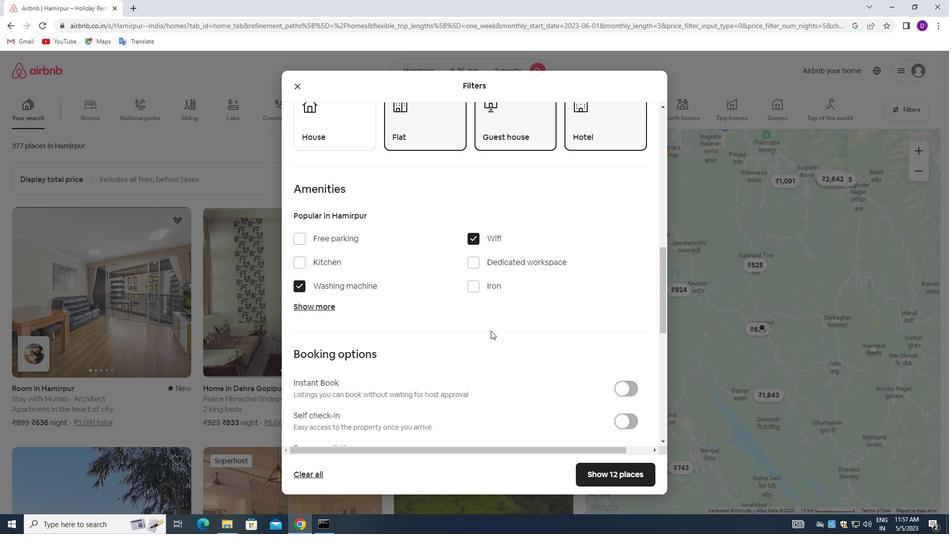 
Action: Mouse scrolled (503, 325) with delta (0, 0)
Screenshot: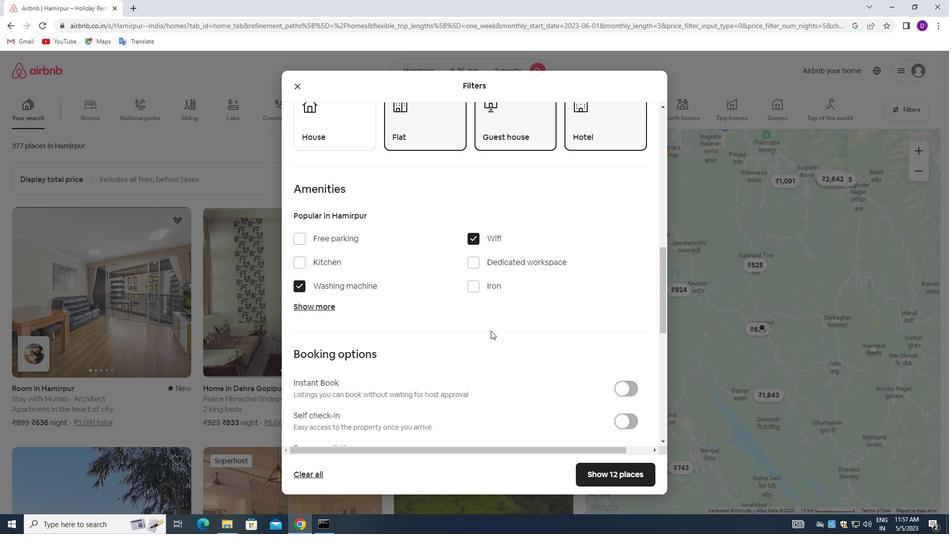 
Action: Mouse moved to (509, 324)
Screenshot: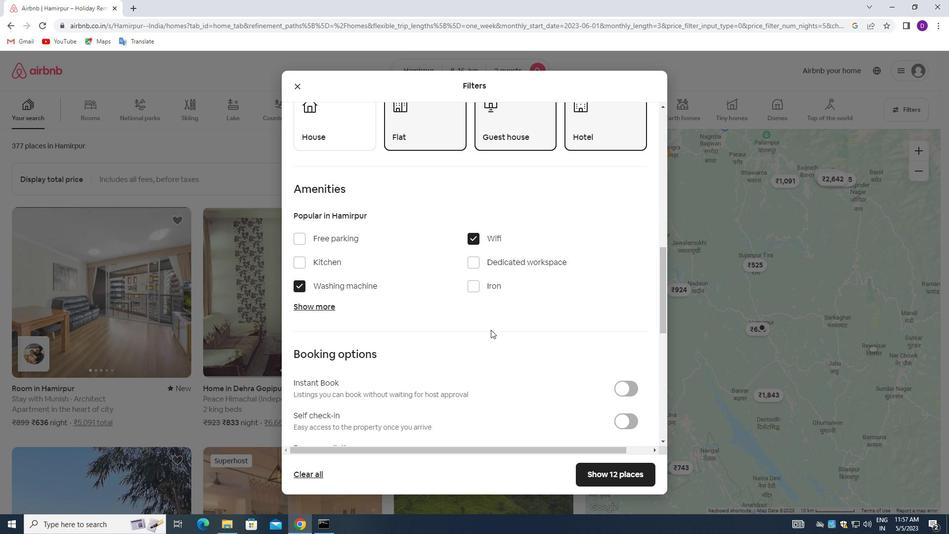 
Action: Mouse scrolled (509, 324) with delta (0, 0)
Screenshot: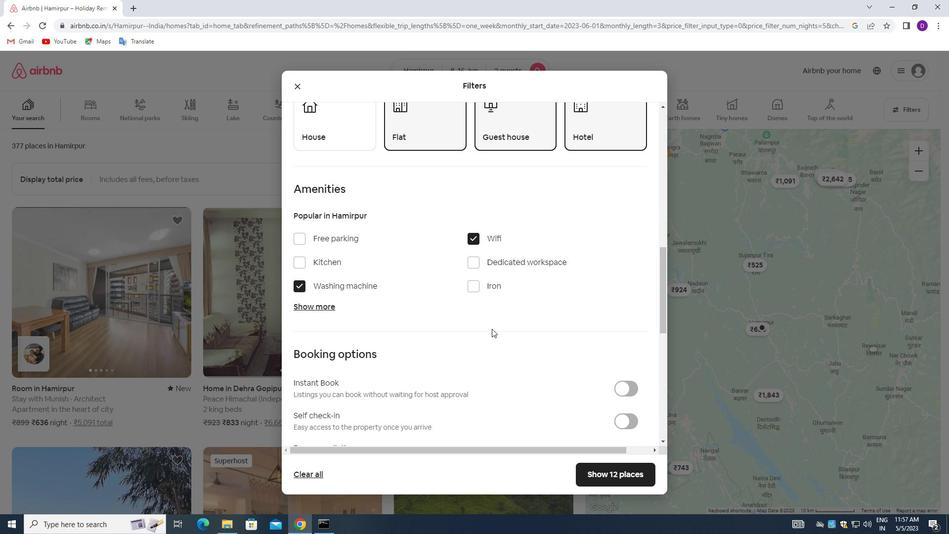 
Action: Mouse moved to (509, 324)
Screenshot: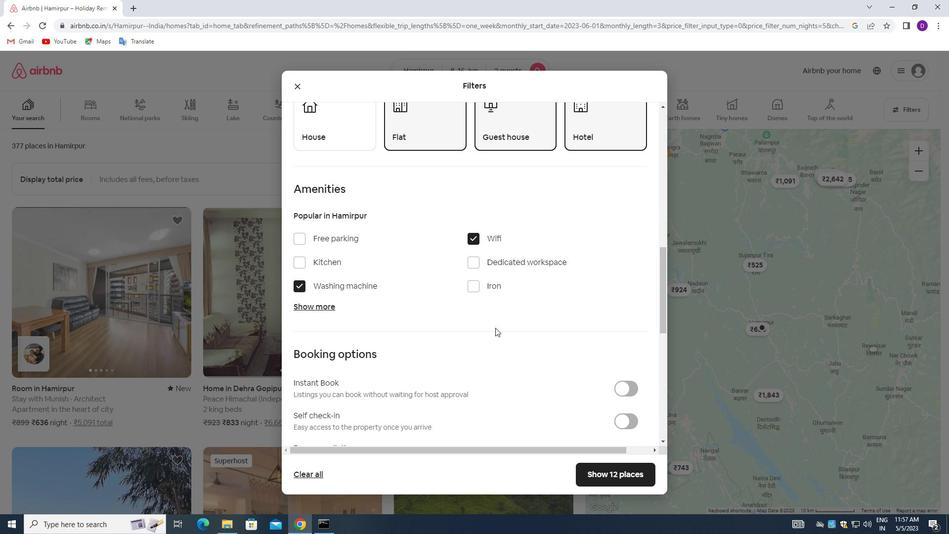 
Action: Mouse scrolled (509, 324) with delta (0, 0)
Screenshot: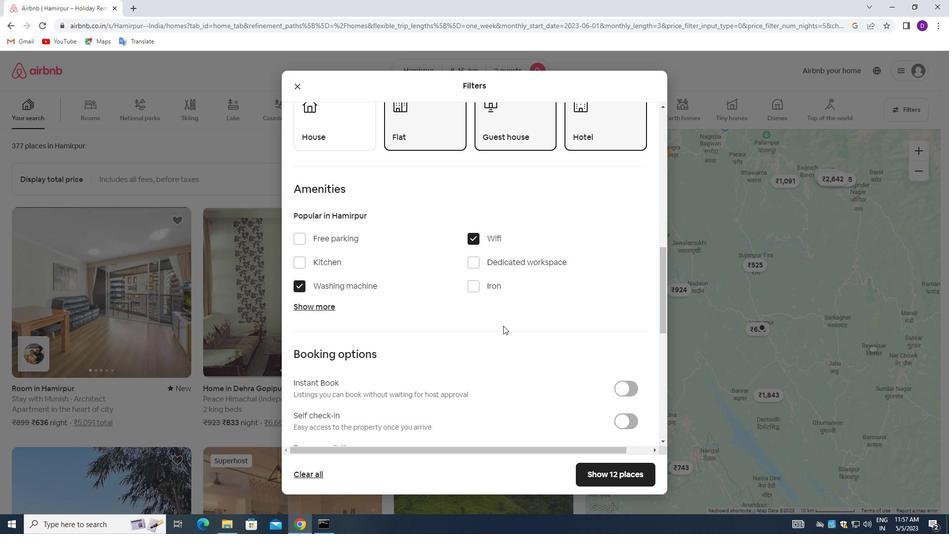 
Action: Mouse moved to (625, 273)
Screenshot: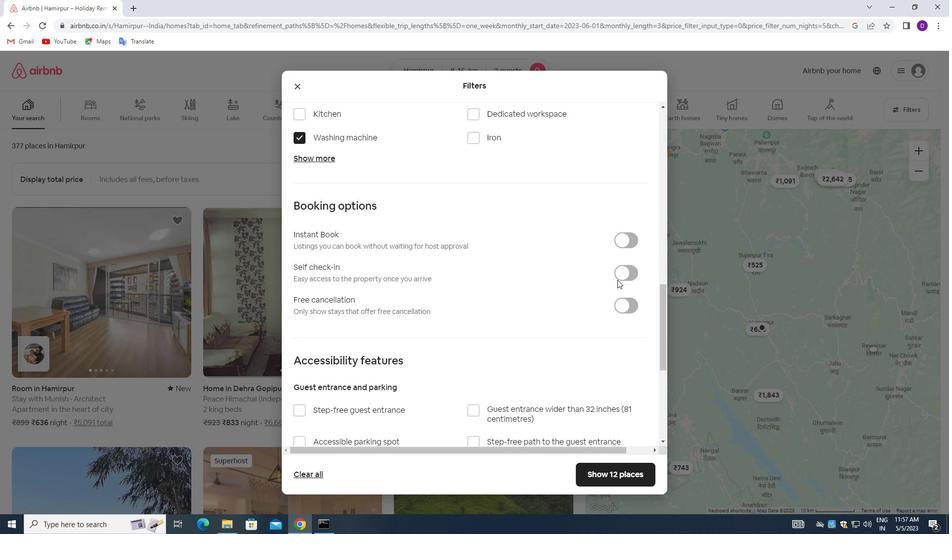 
Action: Mouse pressed left at (625, 273)
Screenshot: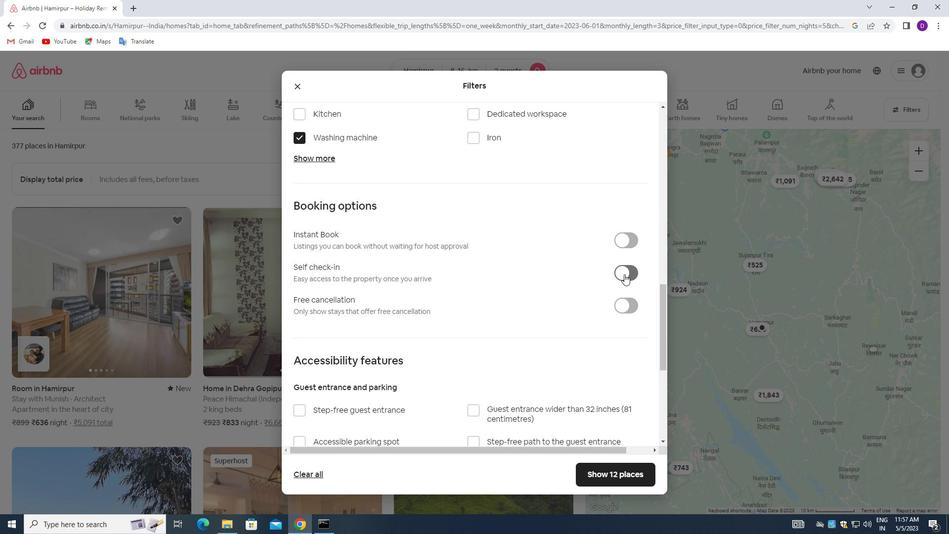 
Action: Mouse moved to (465, 307)
Screenshot: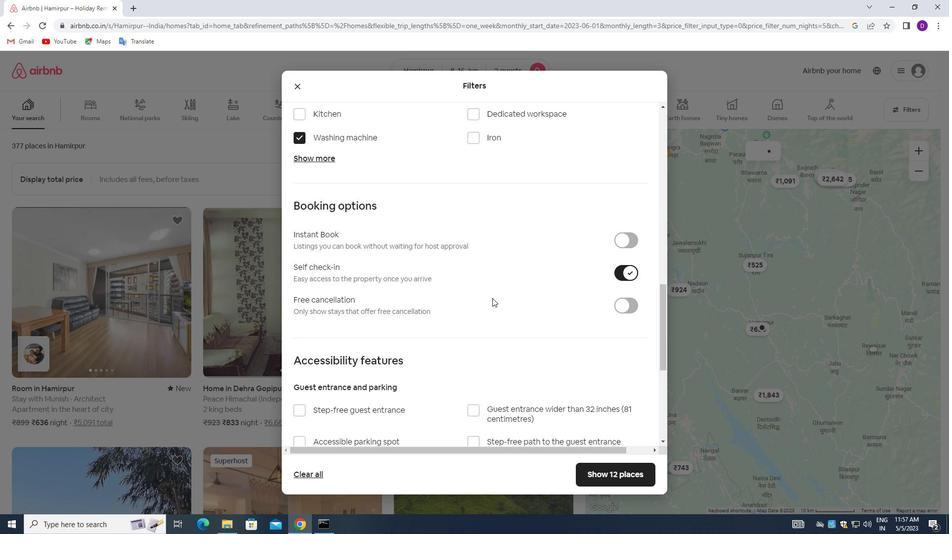 
Action: Mouse scrolled (465, 306) with delta (0, 0)
Screenshot: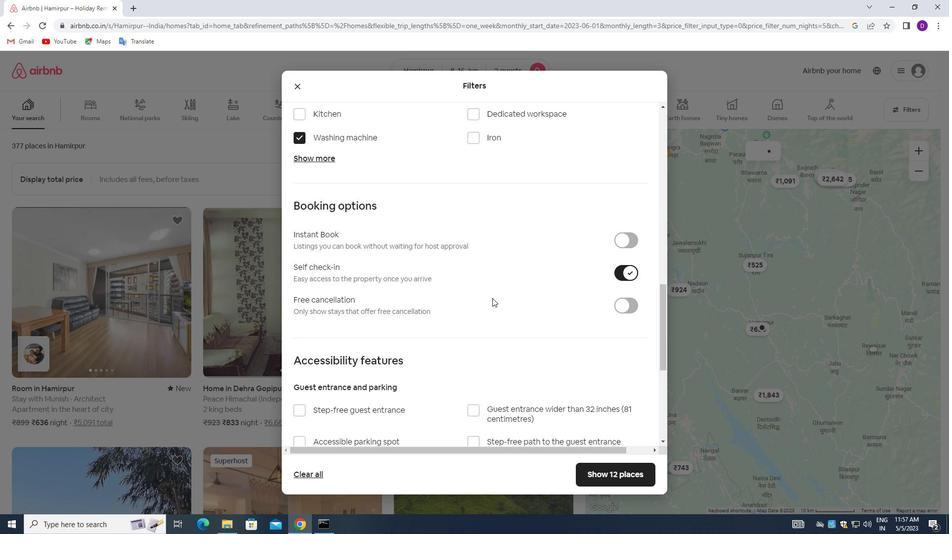 
Action: Mouse moved to (465, 308)
Screenshot: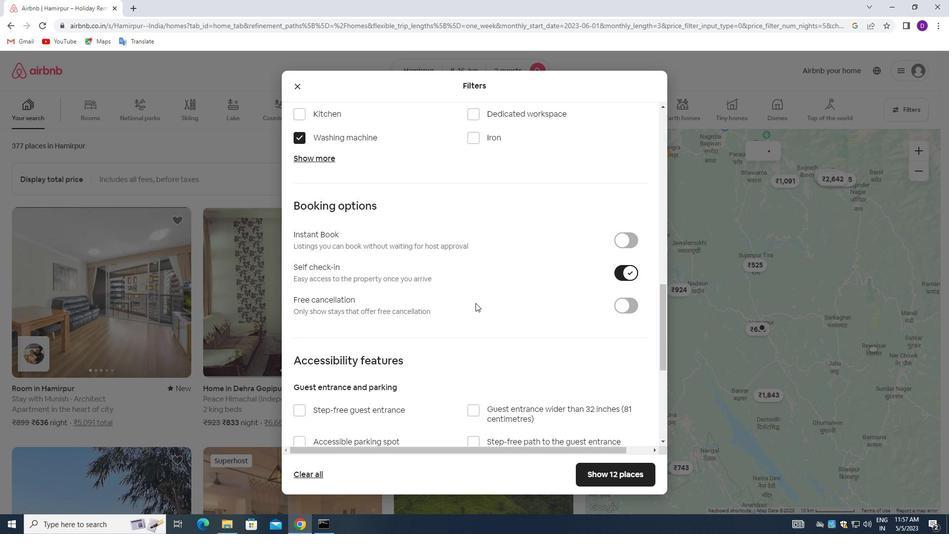 
Action: Mouse scrolled (465, 307) with delta (0, 0)
Screenshot: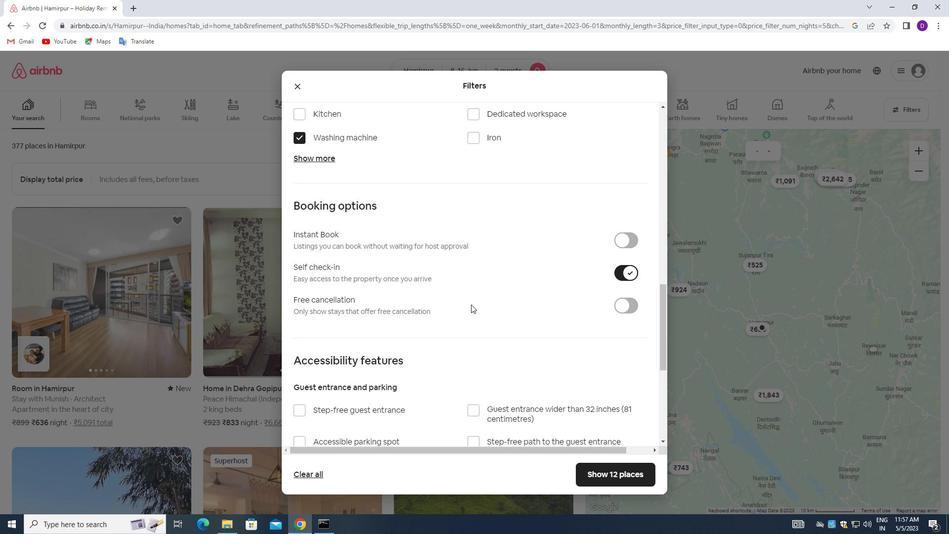 
Action: Mouse moved to (462, 308)
Screenshot: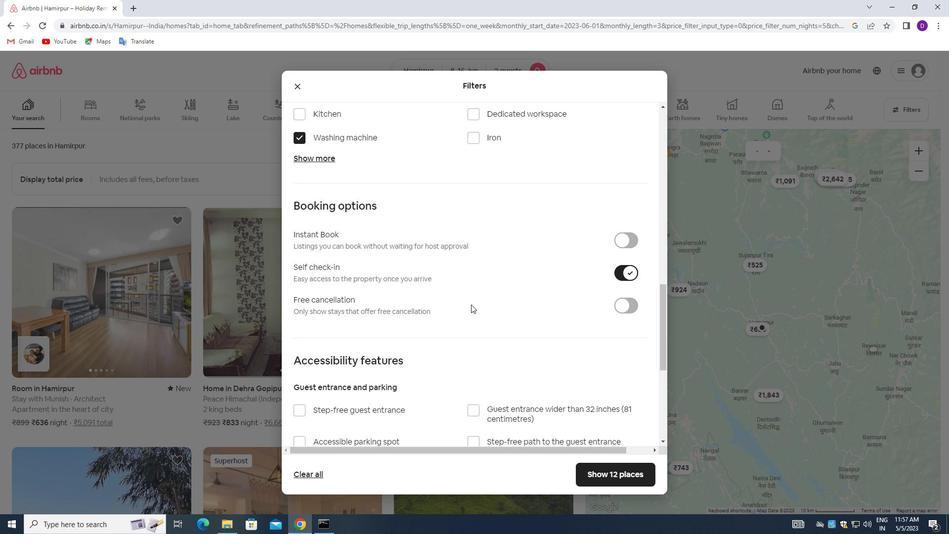 
Action: Mouse scrolled (462, 308) with delta (0, 0)
Screenshot: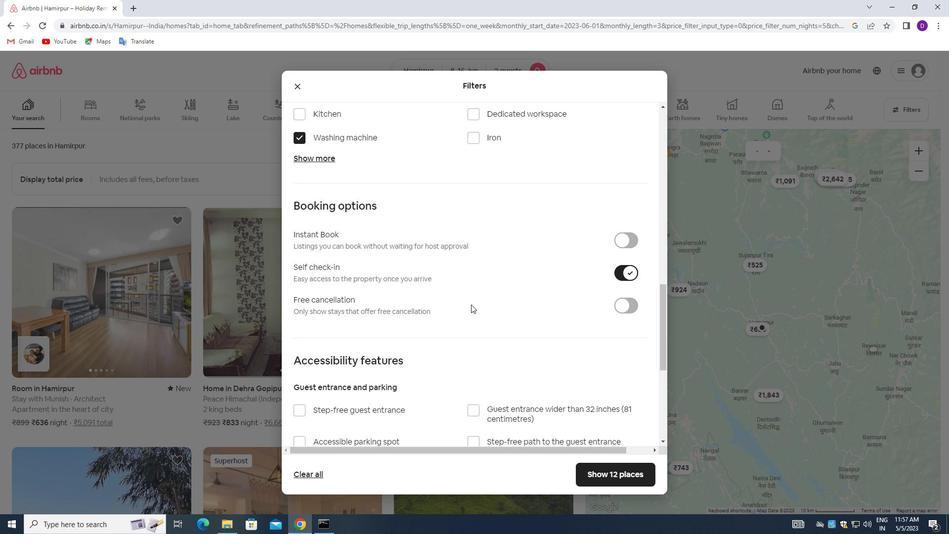 
Action: Mouse moved to (458, 314)
Screenshot: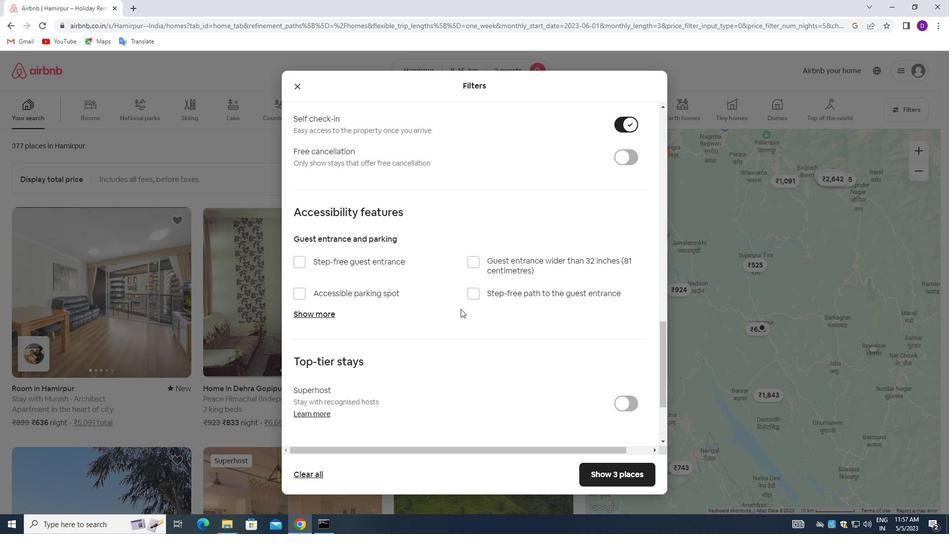 
Action: Mouse scrolled (458, 313) with delta (0, 0)
Screenshot: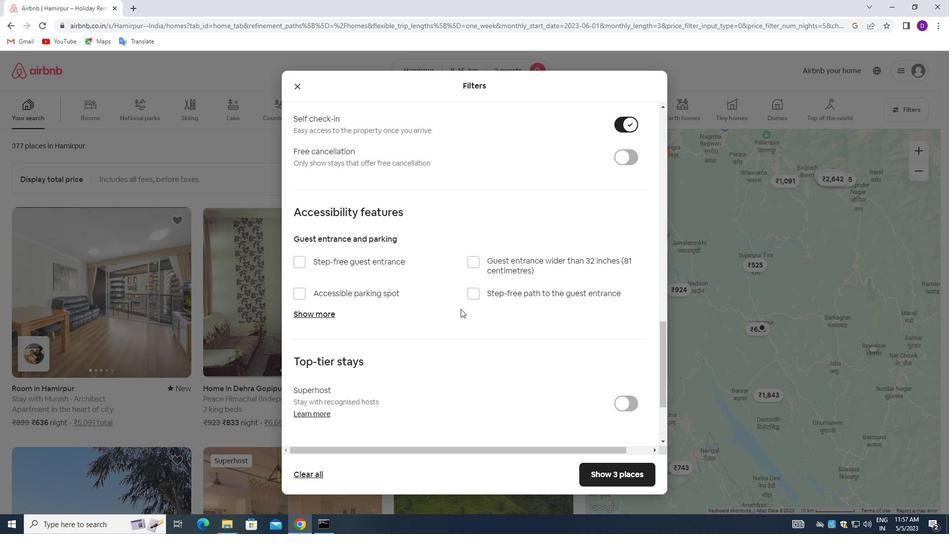
Action: Mouse moved to (457, 314)
Screenshot: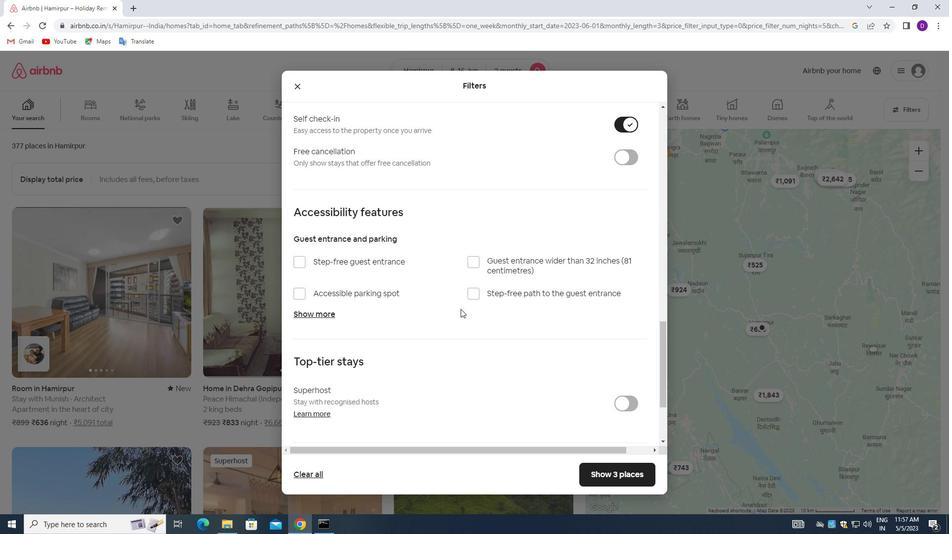 
Action: Mouse scrolled (457, 314) with delta (0, 0)
Screenshot: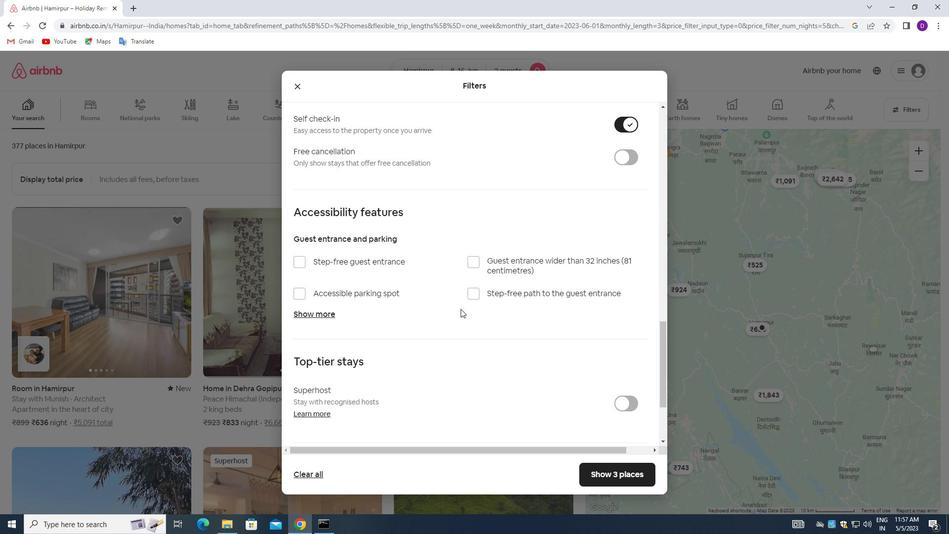 
Action: Mouse moved to (457, 315)
Screenshot: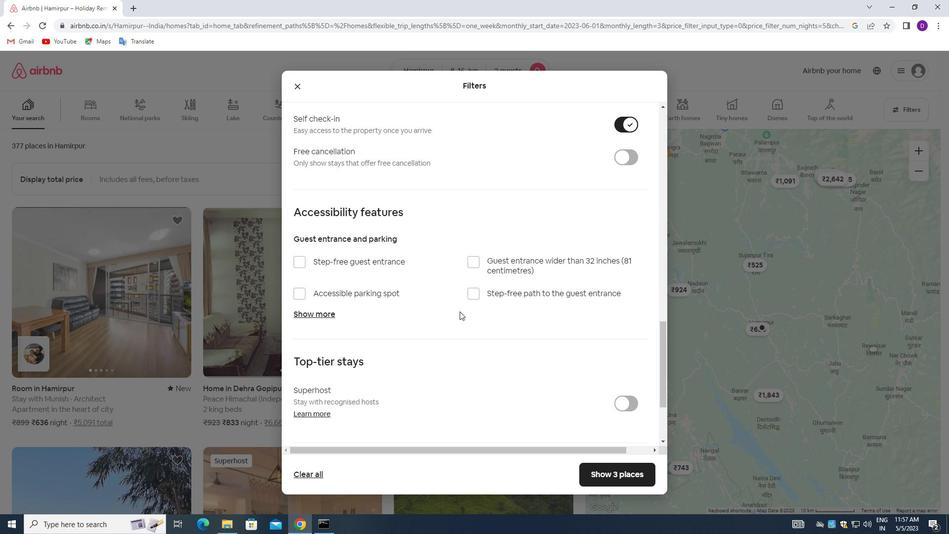 
Action: Mouse scrolled (457, 314) with delta (0, 0)
Screenshot: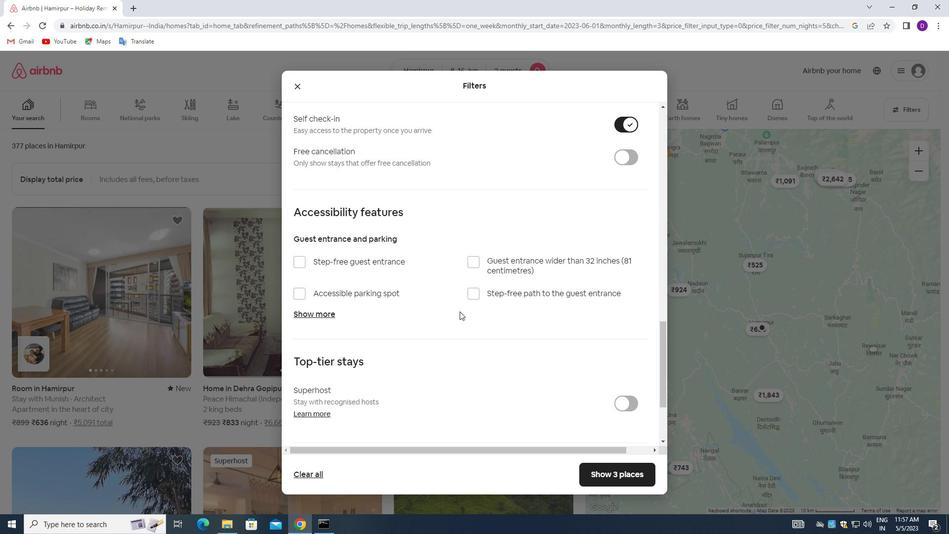 
Action: Mouse moved to (457, 323)
Screenshot: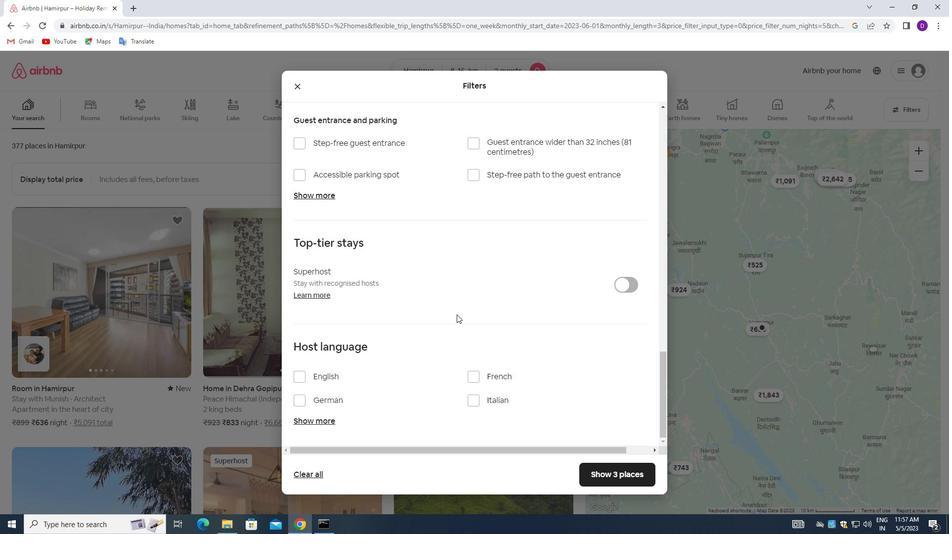 
Action: Mouse scrolled (457, 322) with delta (0, 0)
Screenshot: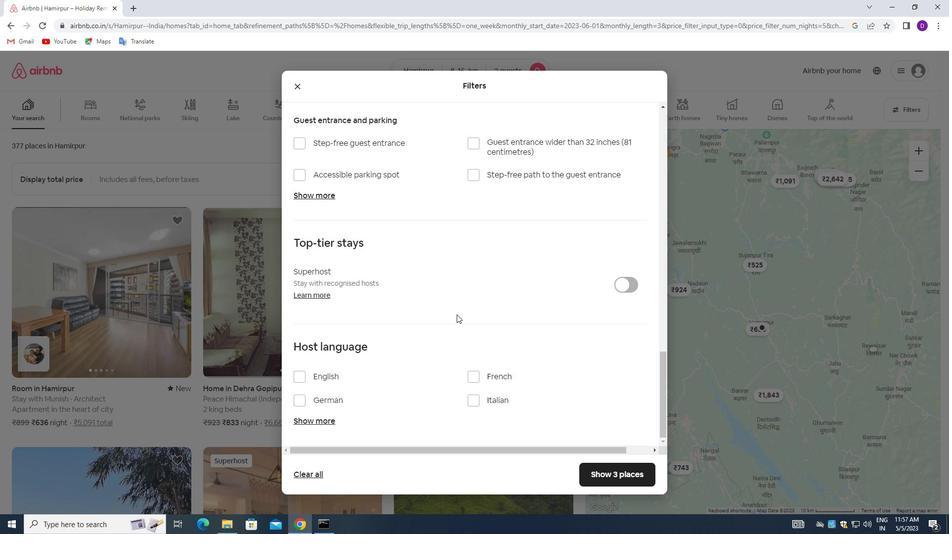 
Action: Mouse moved to (457, 339)
Screenshot: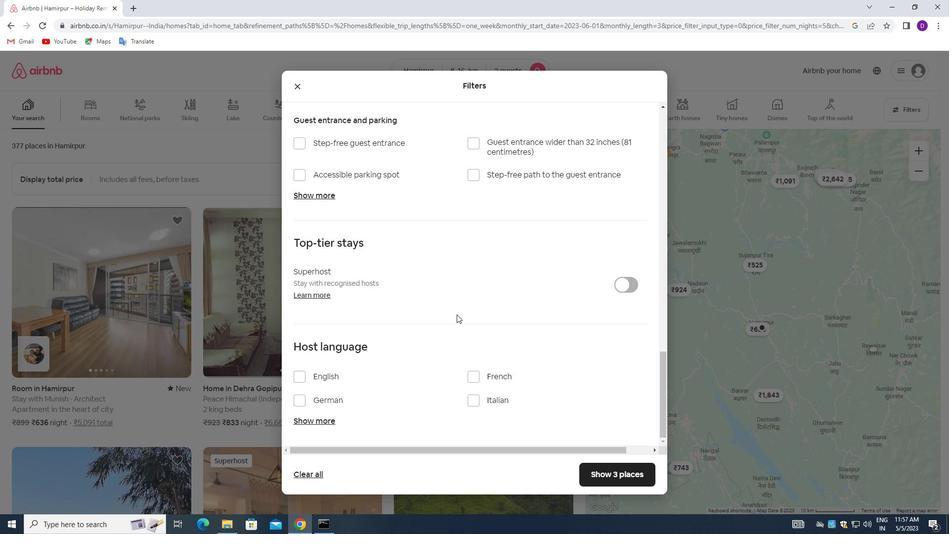 
Action: Mouse scrolled (457, 339) with delta (0, 0)
Screenshot: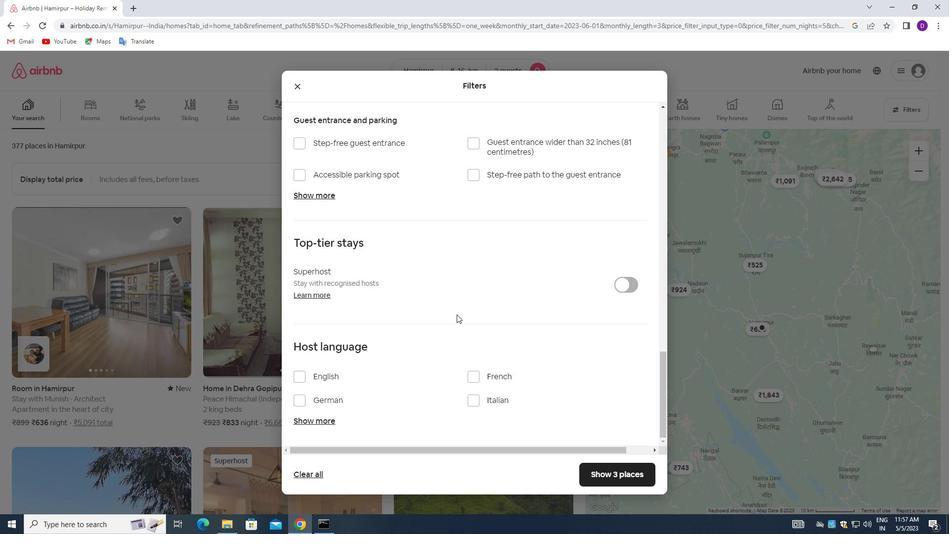 
Action: Mouse moved to (299, 378)
Screenshot: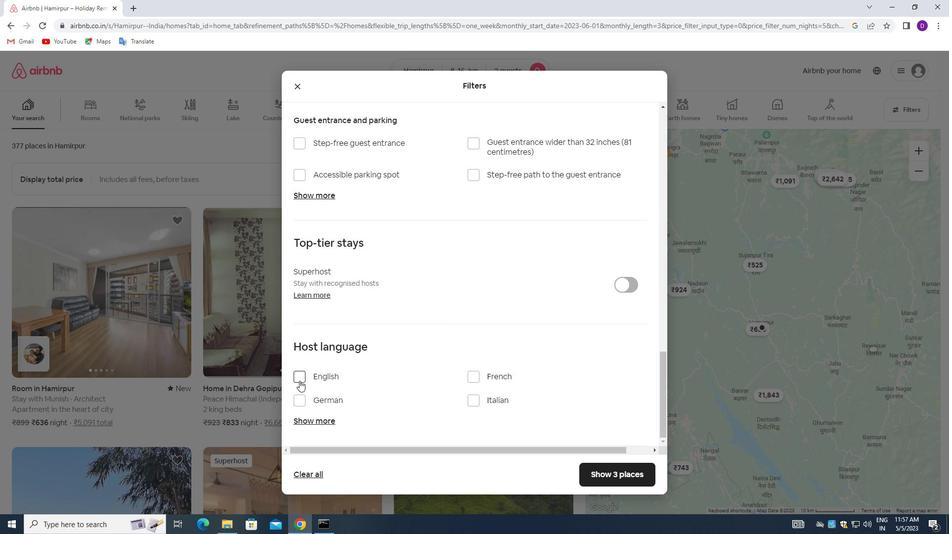 
Action: Mouse pressed left at (299, 378)
Screenshot: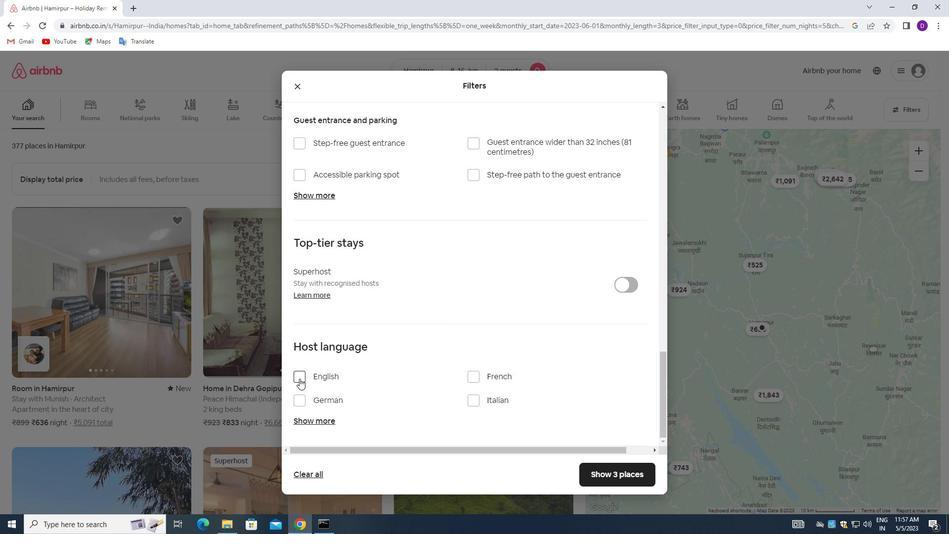 
Action: Mouse moved to (585, 470)
Screenshot: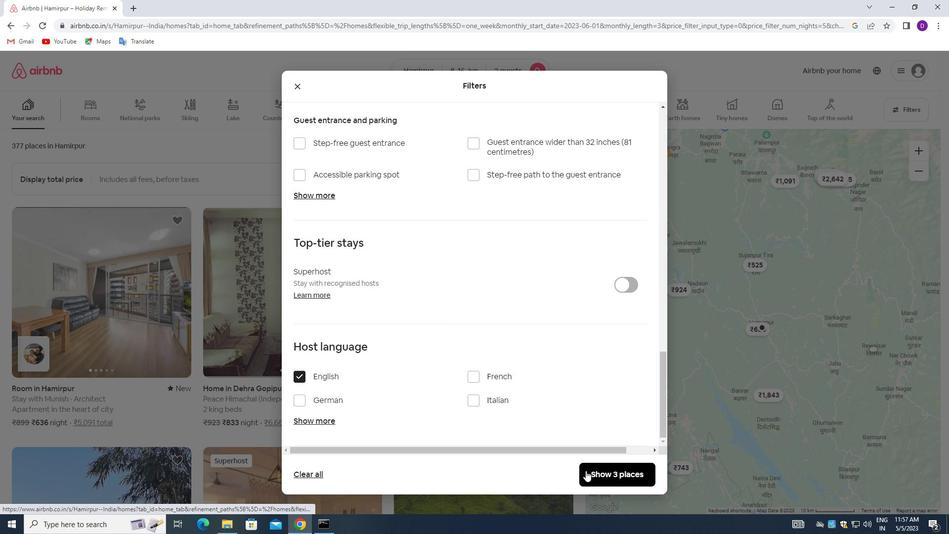 
Action: Mouse pressed left at (585, 470)
Screenshot: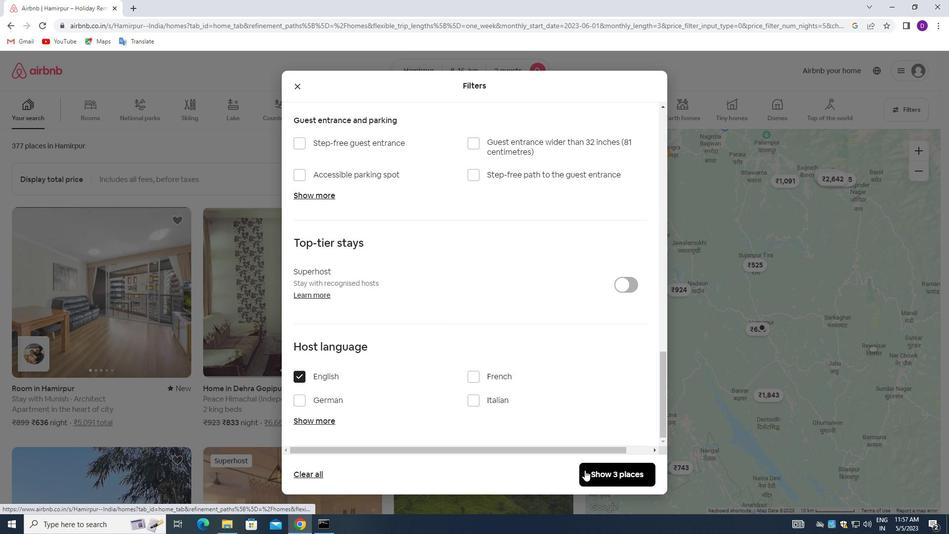 
Action: Mouse moved to (545, 349)
Screenshot: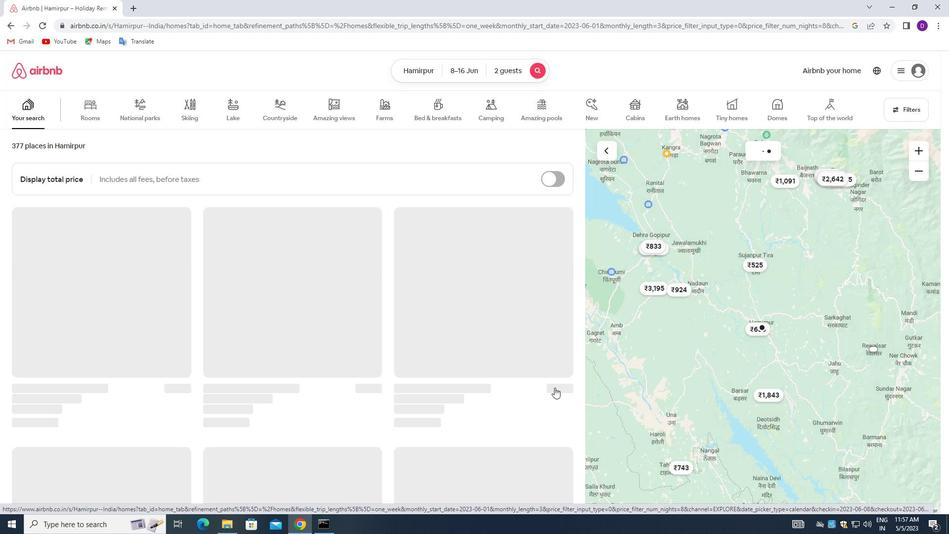 
